 Task: Open Card Bicycle Review in Board Content Amplification to Workspace Business Writing and add a team member Softage.4@softage.net, a label Red, a checklist Mixology, an attachment from your google drive, a color Red and finally, add a card description 'Conduct customer research for new product' and a comment 'We should approach this task with a sense of curiosity and a willingness to experiment with new ideas and approaches.'. Add a start date 'Jan 08, 1900' with a due date 'Jan 15, 1900'
Action: Mouse moved to (496, 156)
Screenshot: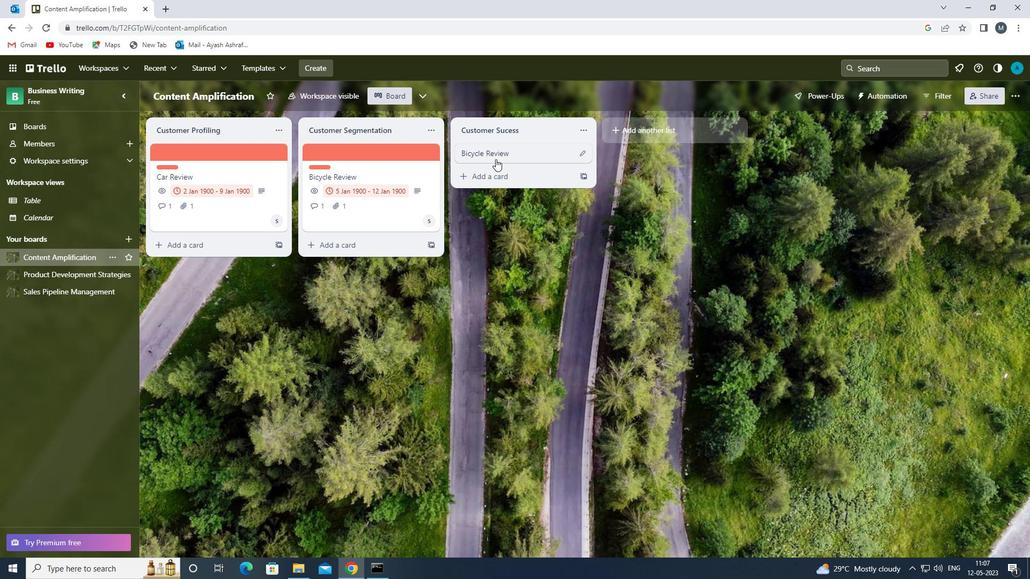 
Action: Mouse pressed left at (496, 156)
Screenshot: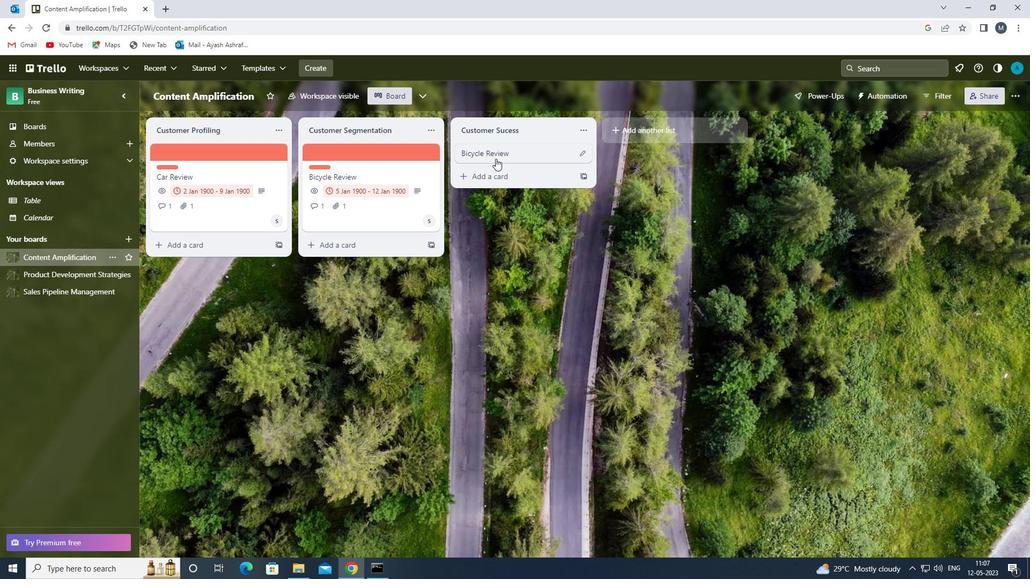 
Action: Mouse moved to (658, 195)
Screenshot: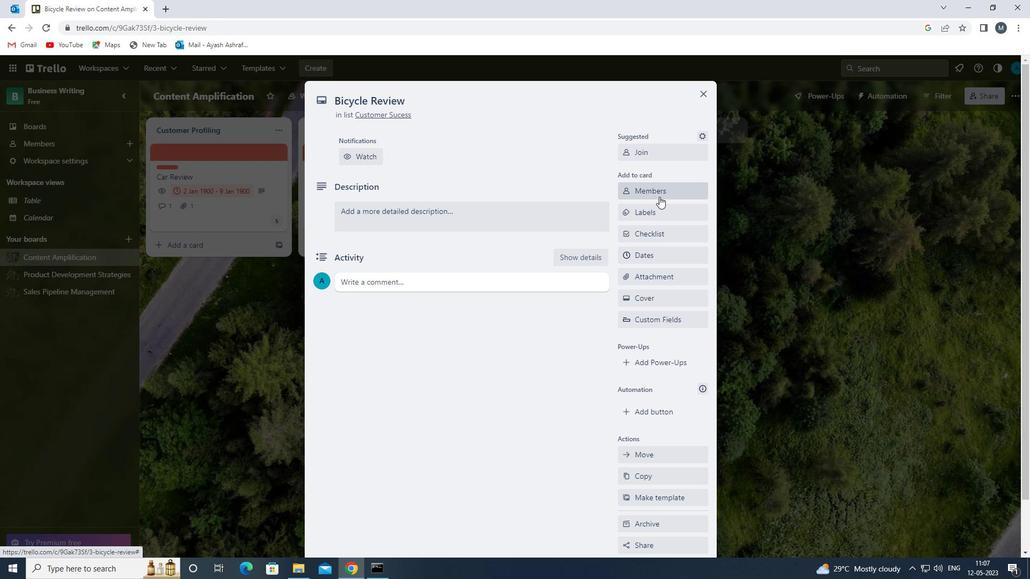 
Action: Mouse pressed left at (658, 195)
Screenshot: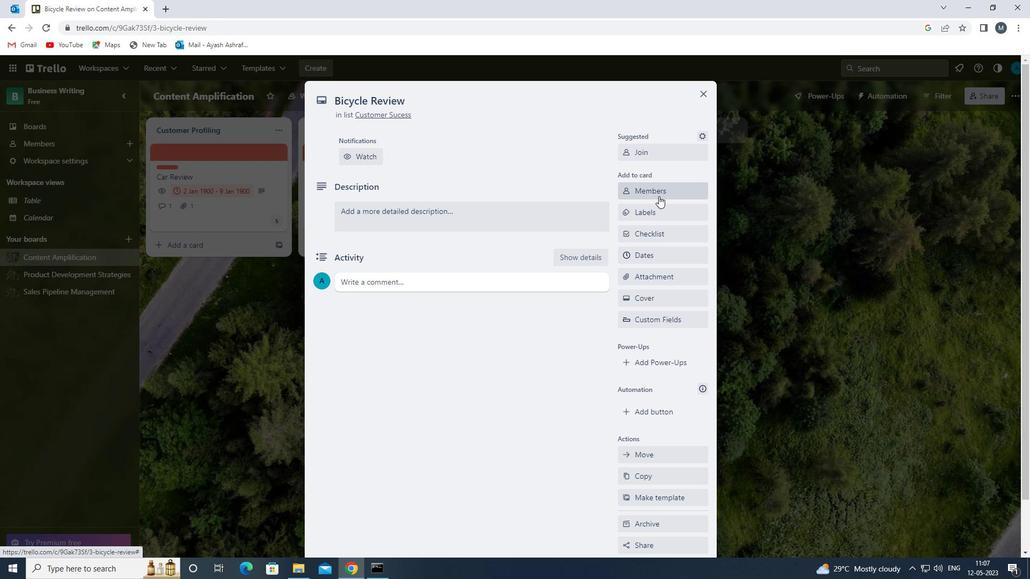 
Action: Mouse moved to (660, 193)
Screenshot: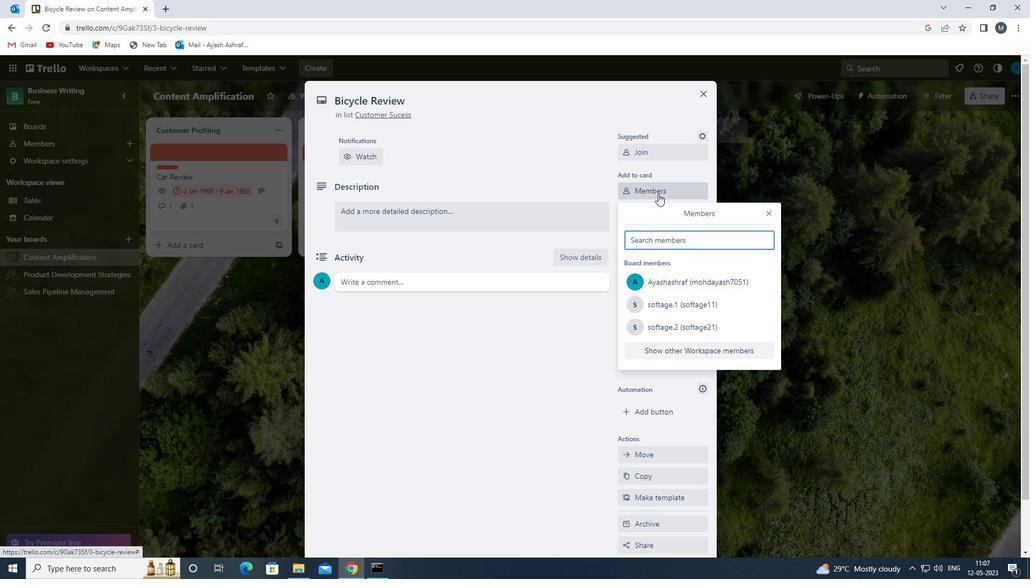 
Action: Key pressed s
Screenshot: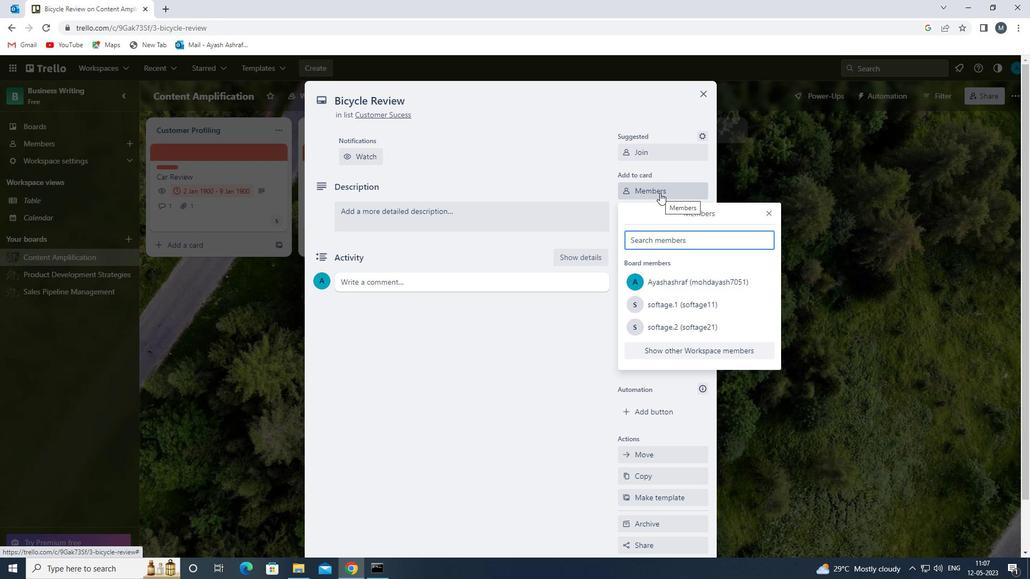 
Action: Mouse moved to (671, 370)
Screenshot: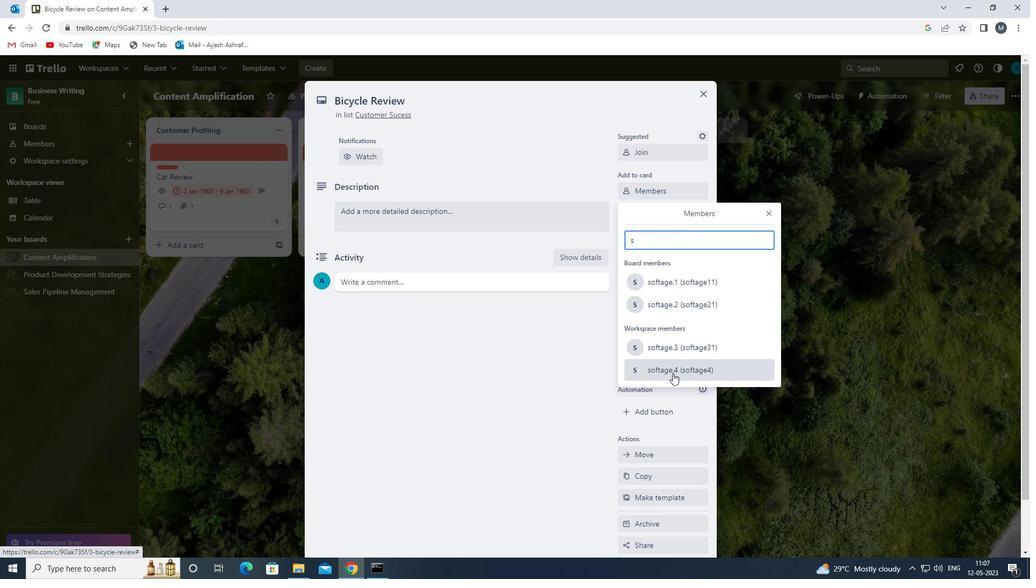 
Action: Mouse pressed left at (671, 370)
Screenshot: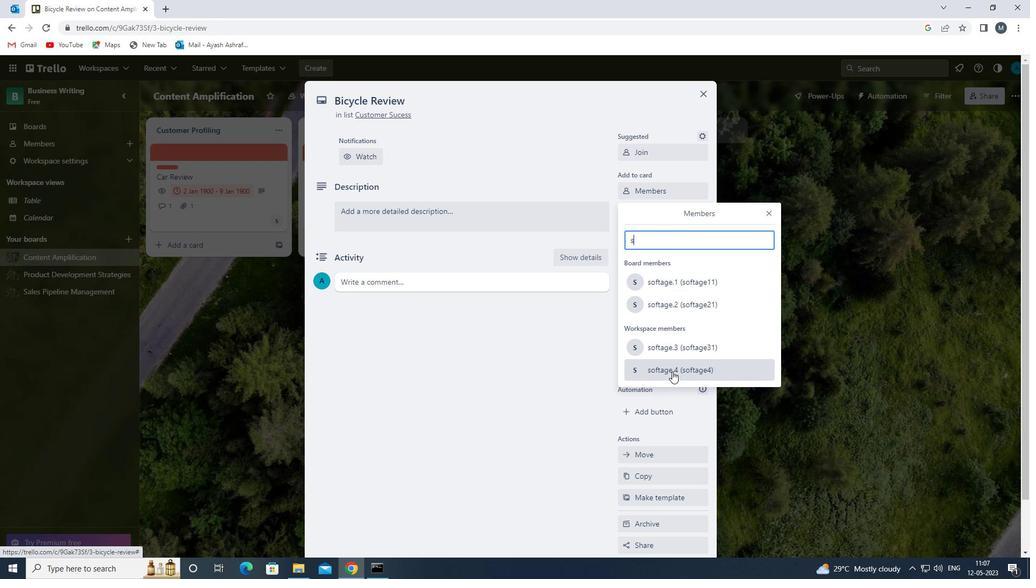 
Action: Mouse moved to (768, 212)
Screenshot: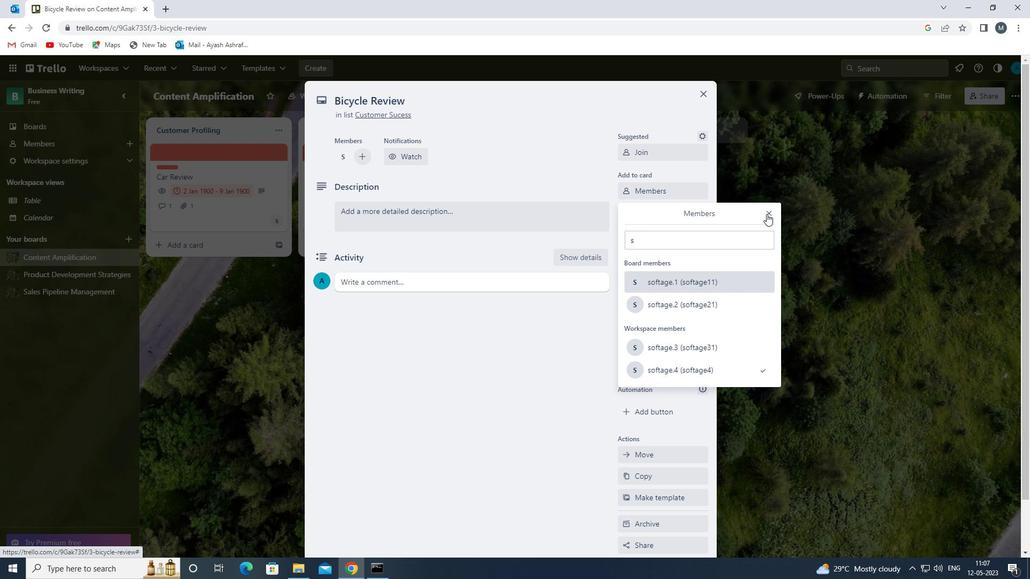 
Action: Mouse pressed left at (768, 212)
Screenshot: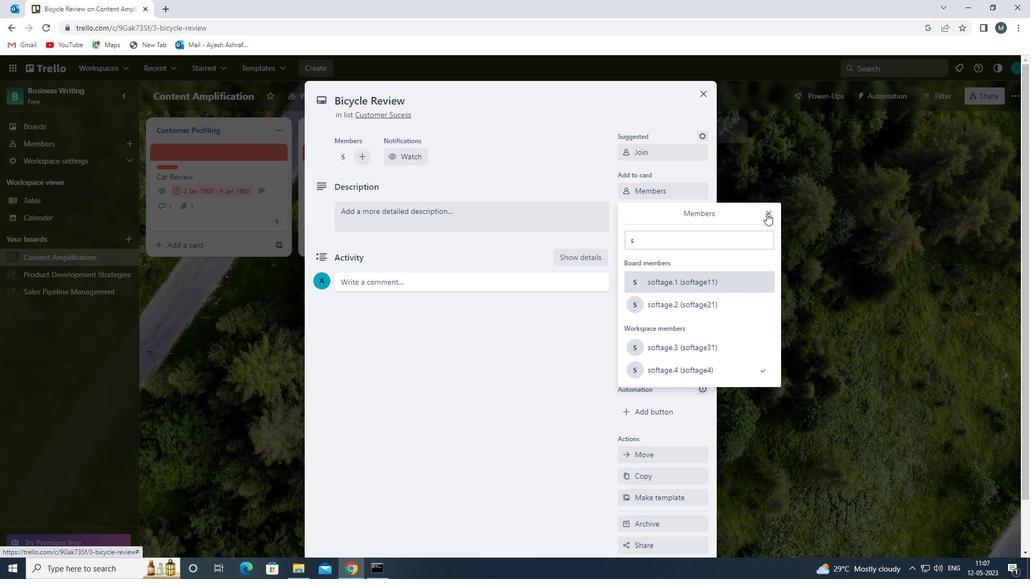 
Action: Mouse moved to (654, 212)
Screenshot: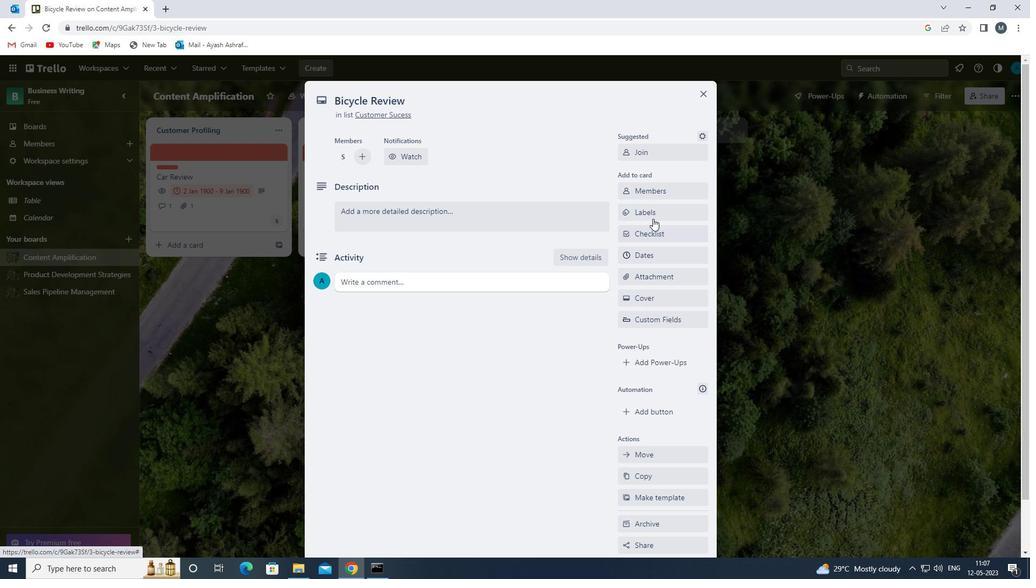 
Action: Mouse pressed left at (654, 212)
Screenshot: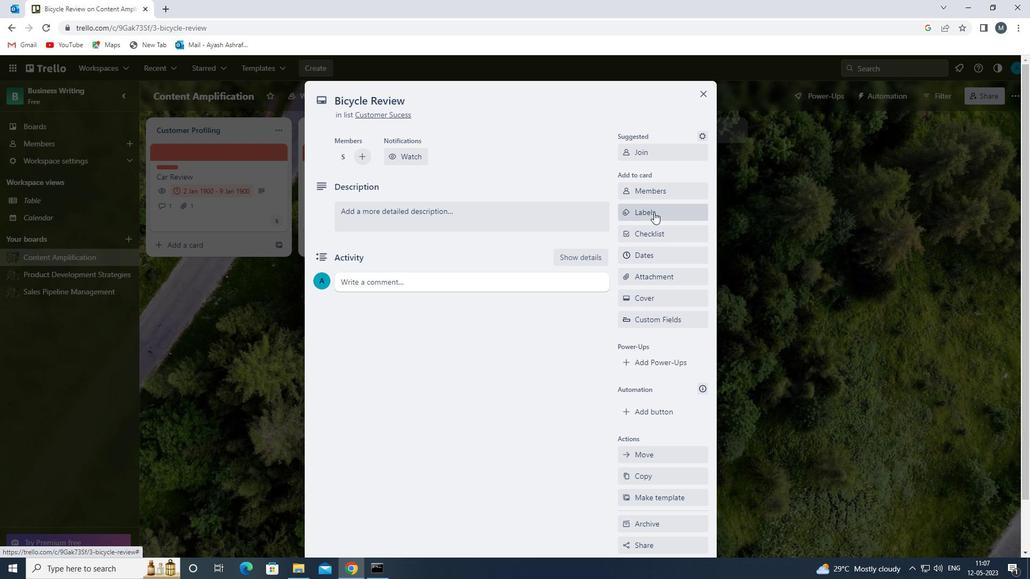 
Action: Mouse moved to (676, 354)
Screenshot: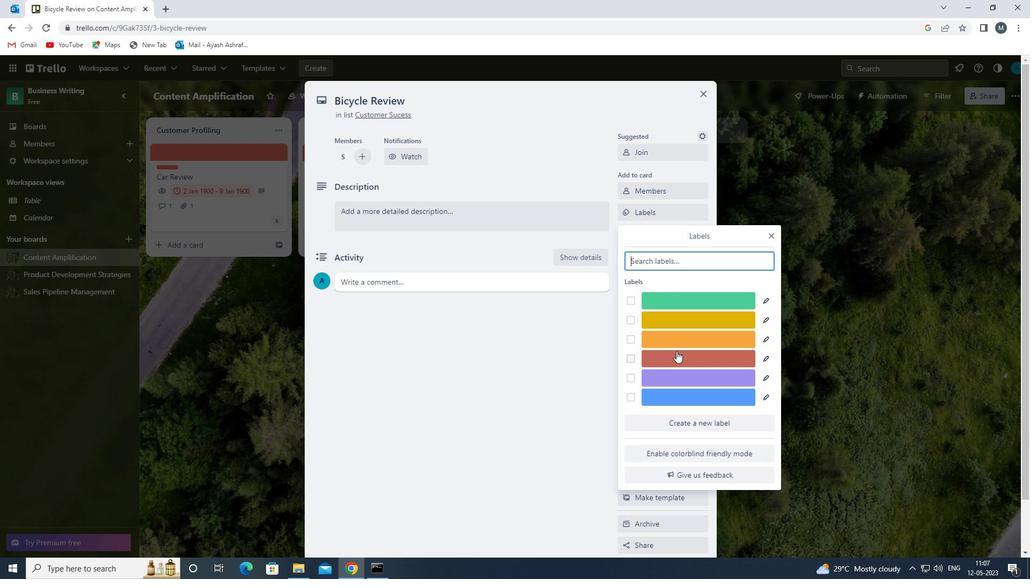 
Action: Mouse pressed left at (676, 354)
Screenshot: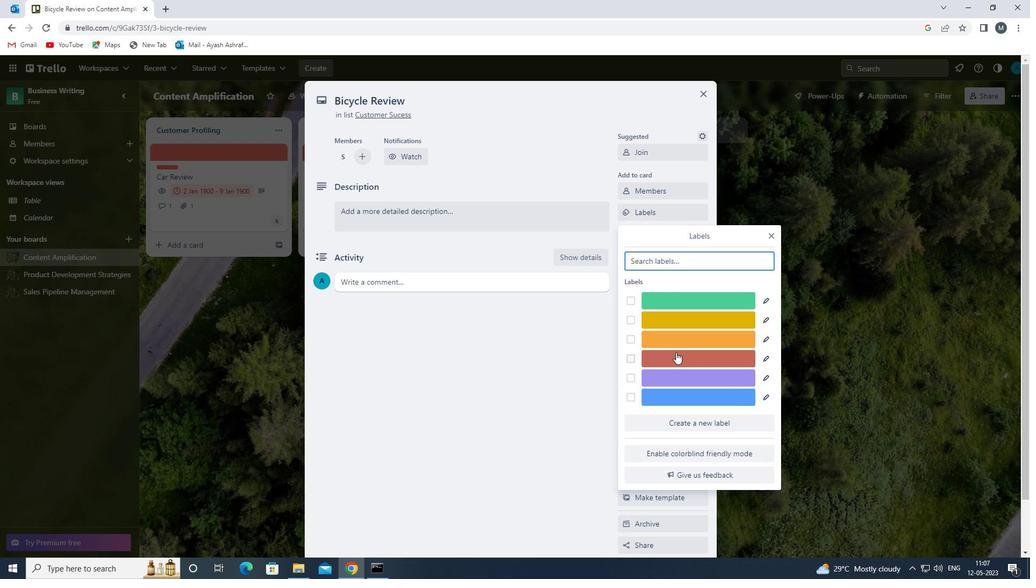 
Action: Mouse moved to (771, 234)
Screenshot: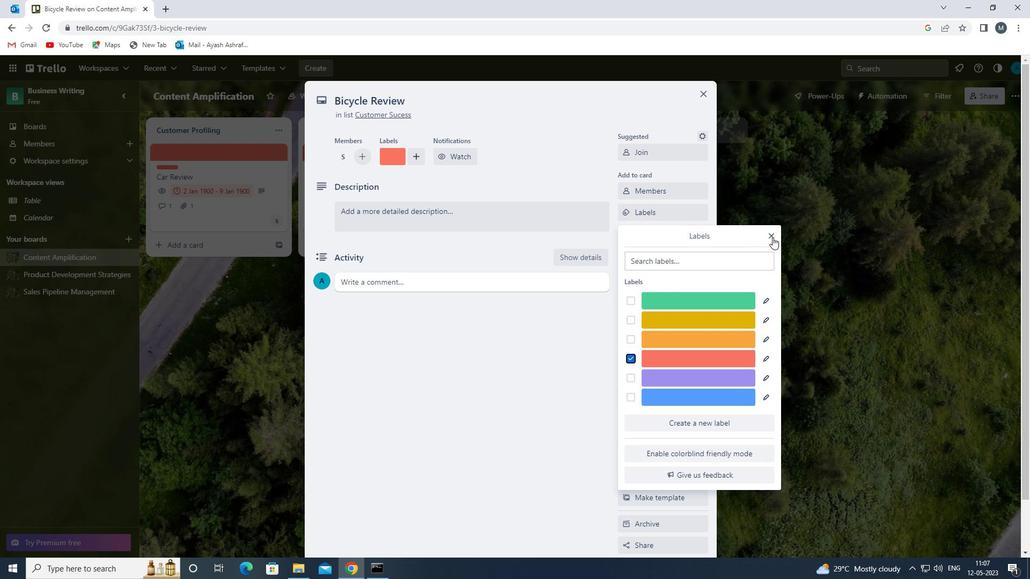 
Action: Mouse pressed left at (771, 234)
Screenshot: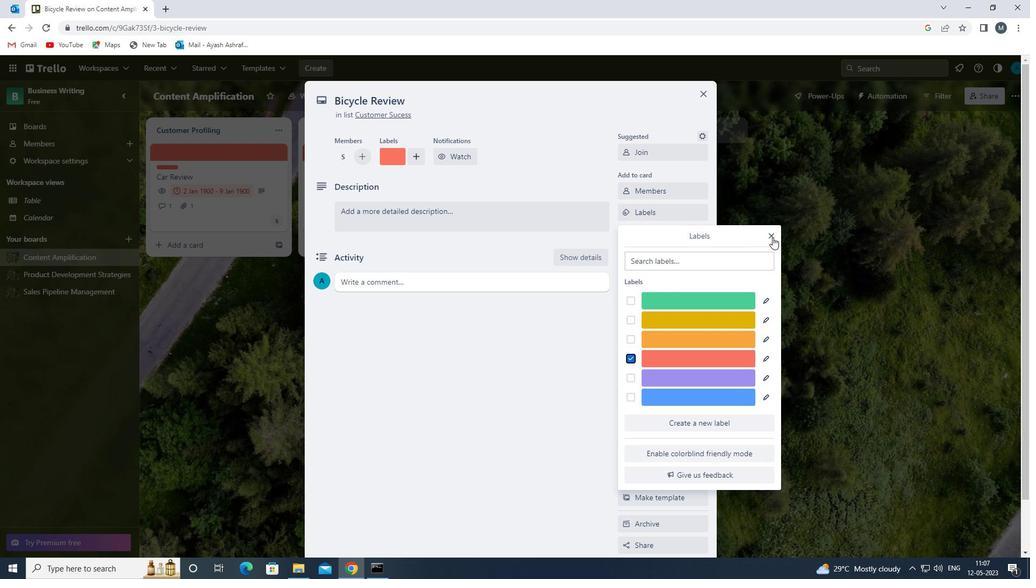 
Action: Mouse moved to (650, 236)
Screenshot: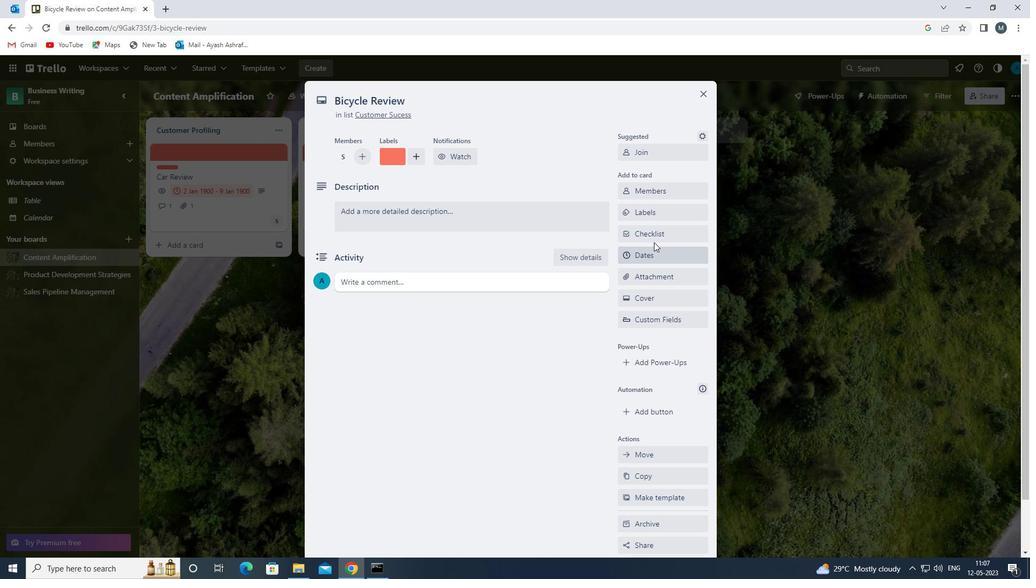 
Action: Mouse pressed left at (650, 236)
Screenshot: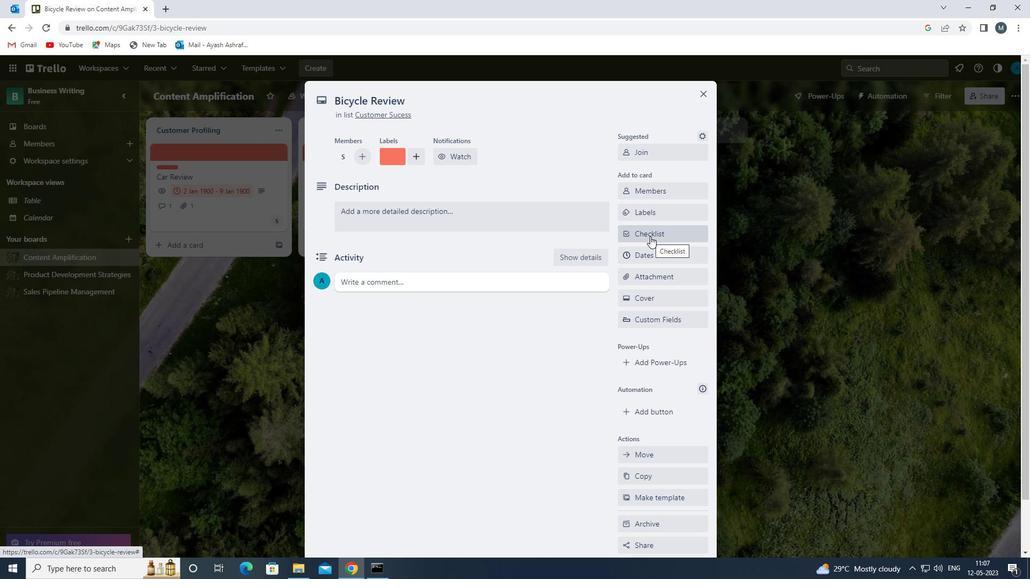 
Action: Key pressed m
Screenshot: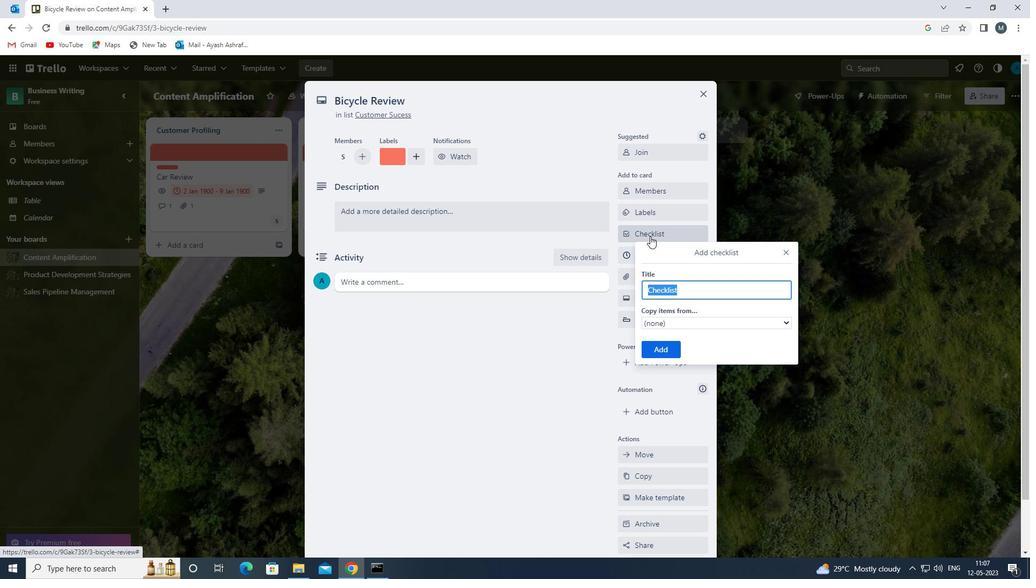 
Action: Mouse moved to (707, 335)
Screenshot: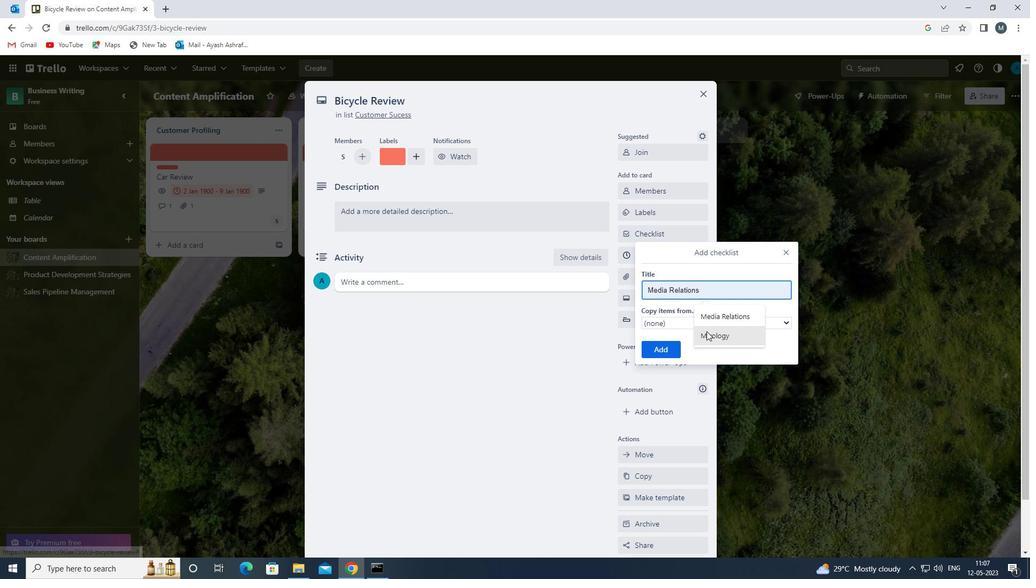 
Action: Mouse pressed left at (707, 335)
Screenshot: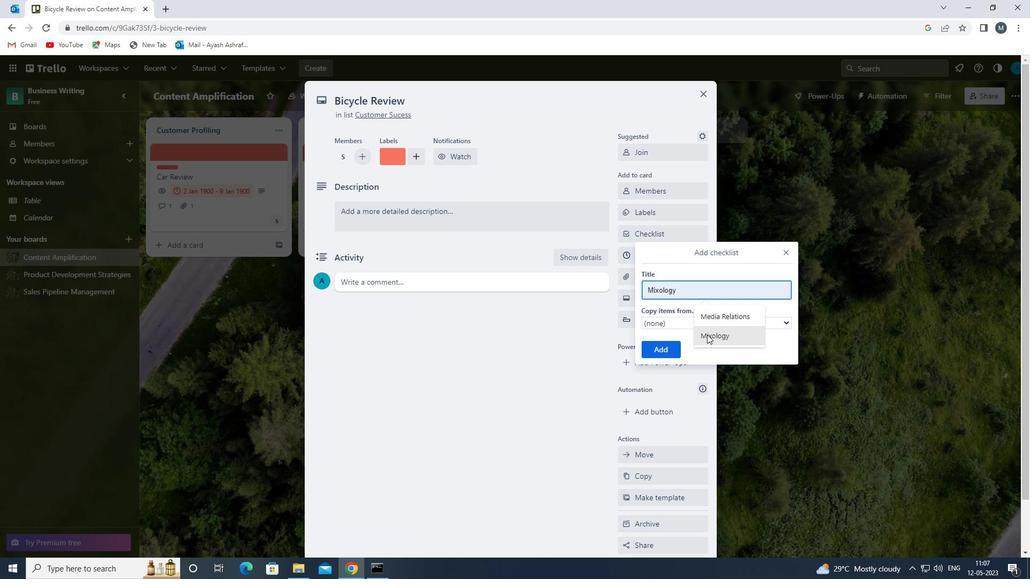 
Action: Mouse moved to (653, 353)
Screenshot: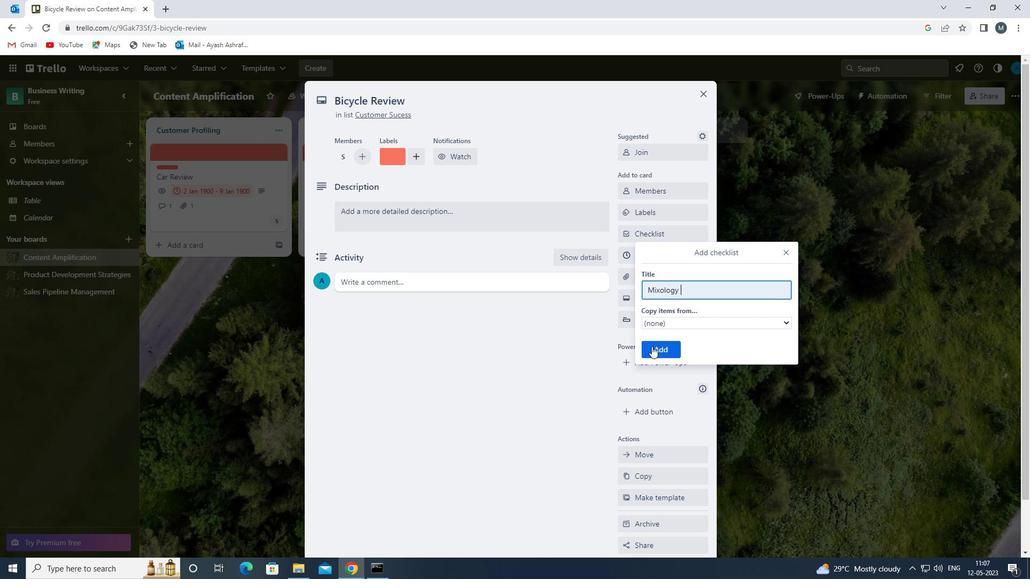 
Action: Mouse pressed left at (653, 353)
Screenshot: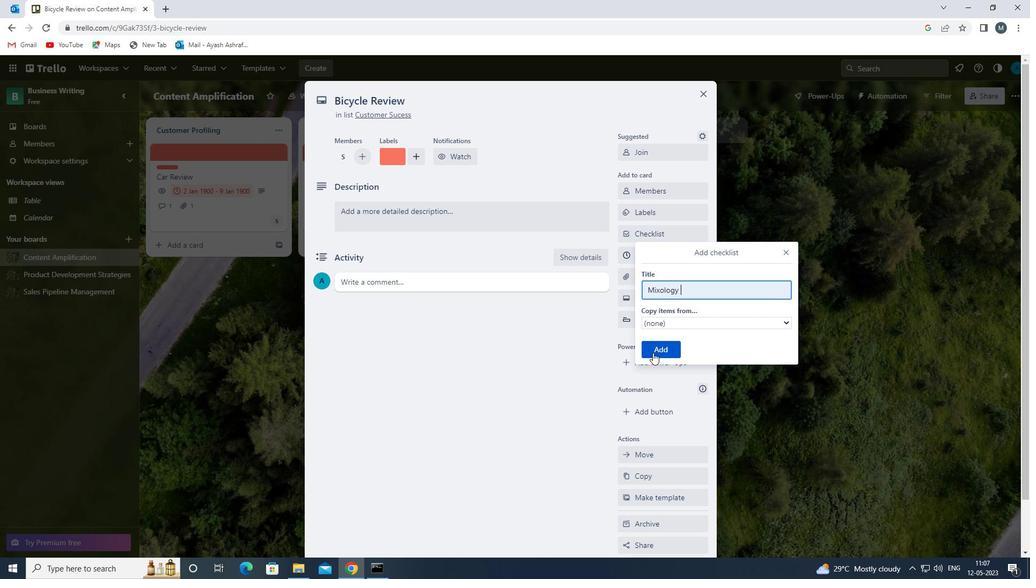 
Action: Mouse moved to (656, 277)
Screenshot: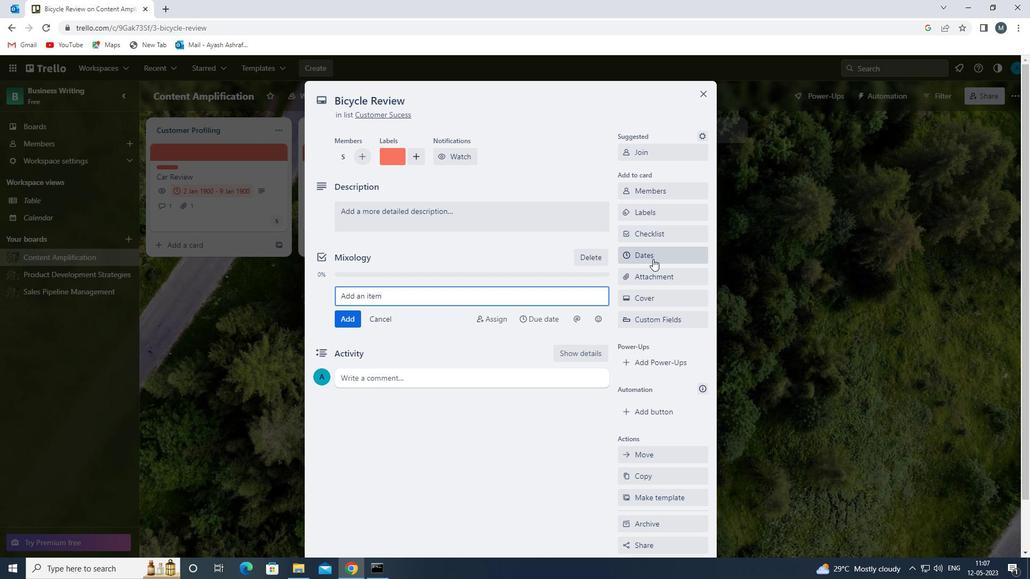 
Action: Mouse pressed left at (656, 277)
Screenshot: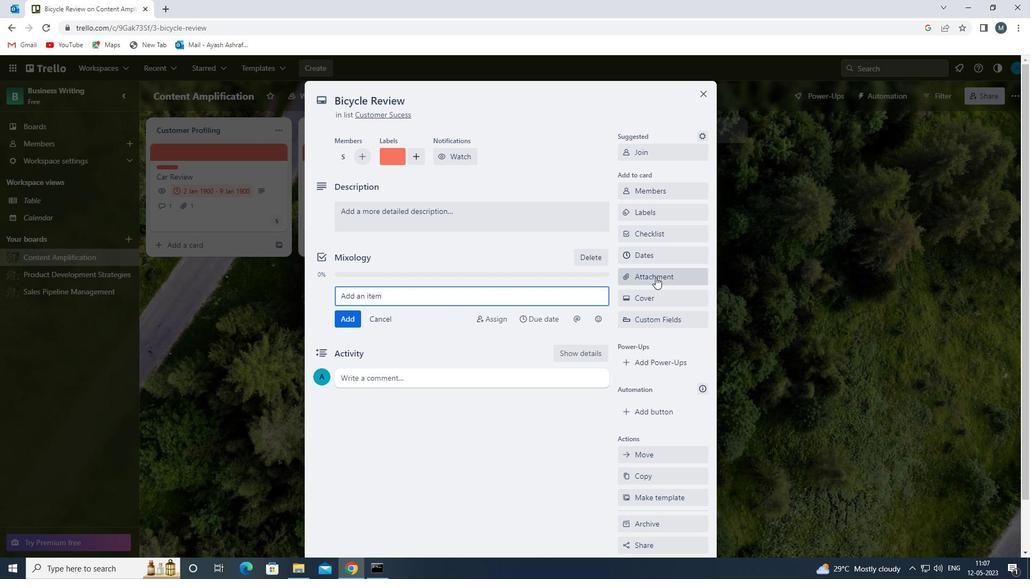 
Action: Mouse moved to (658, 359)
Screenshot: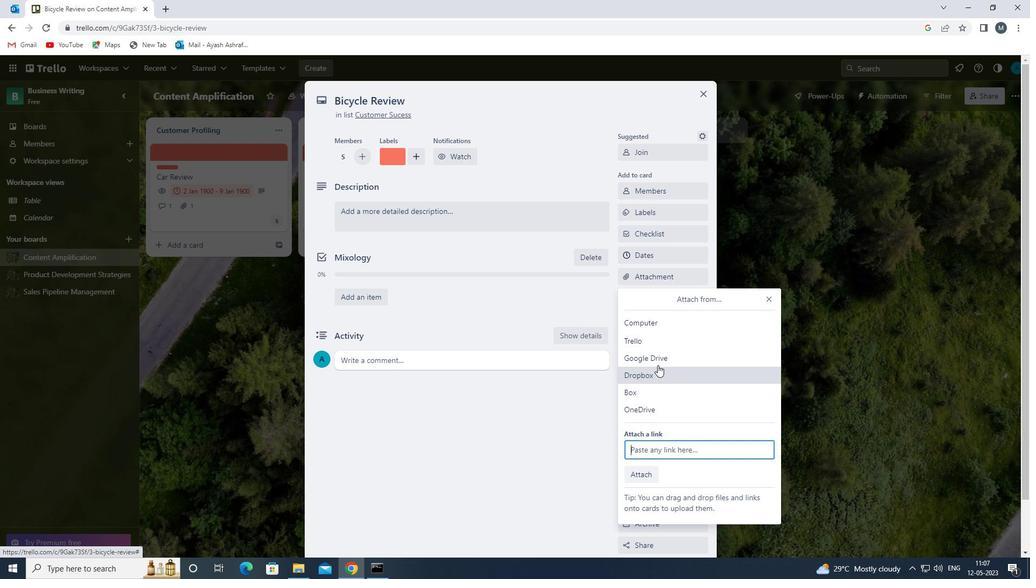 
Action: Mouse pressed left at (658, 359)
Screenshot: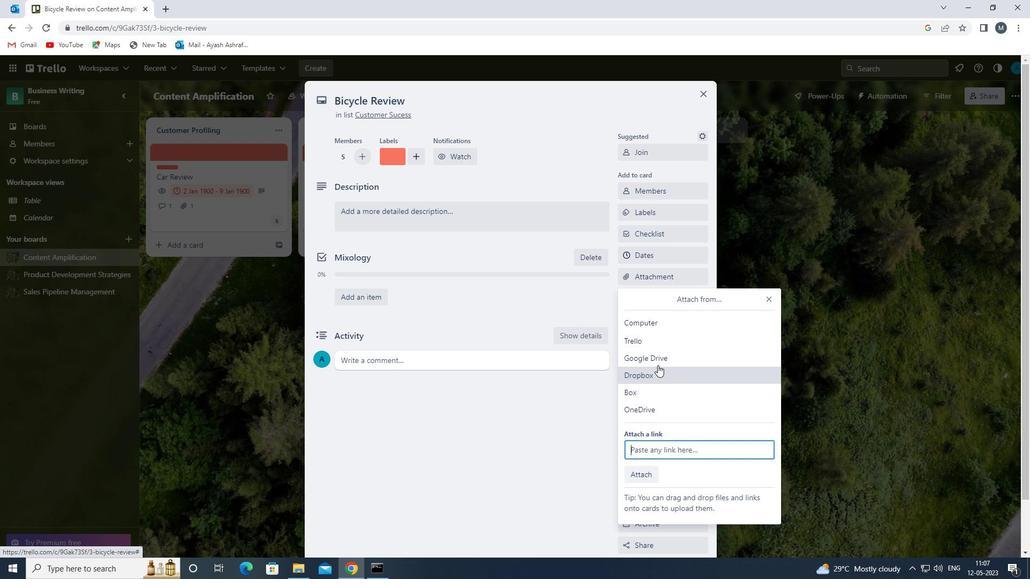
Action: Mouse moved to (302, 269)
Screenshot: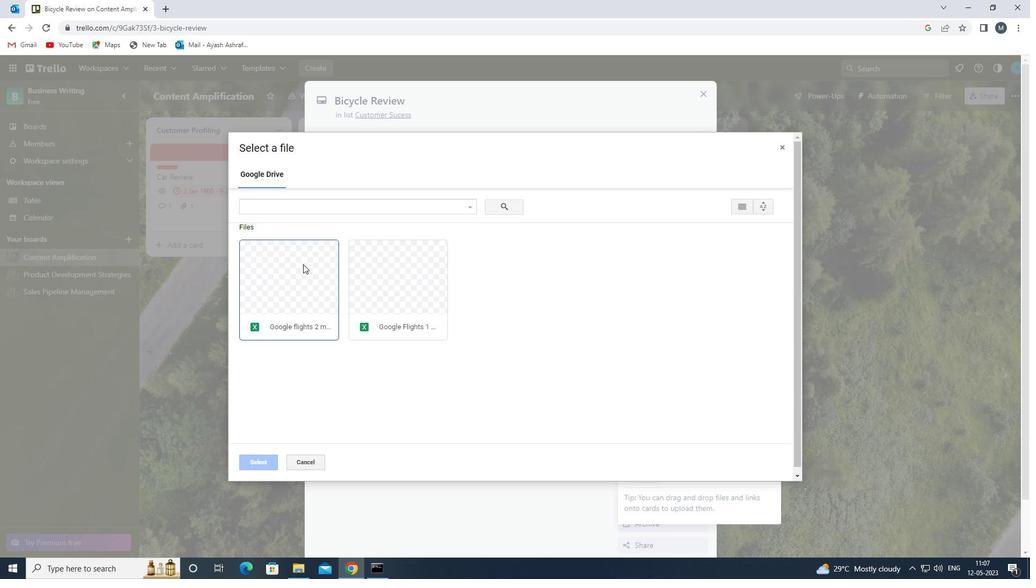 
Action: Mouse pressed left at (302, 269)
Screenshot: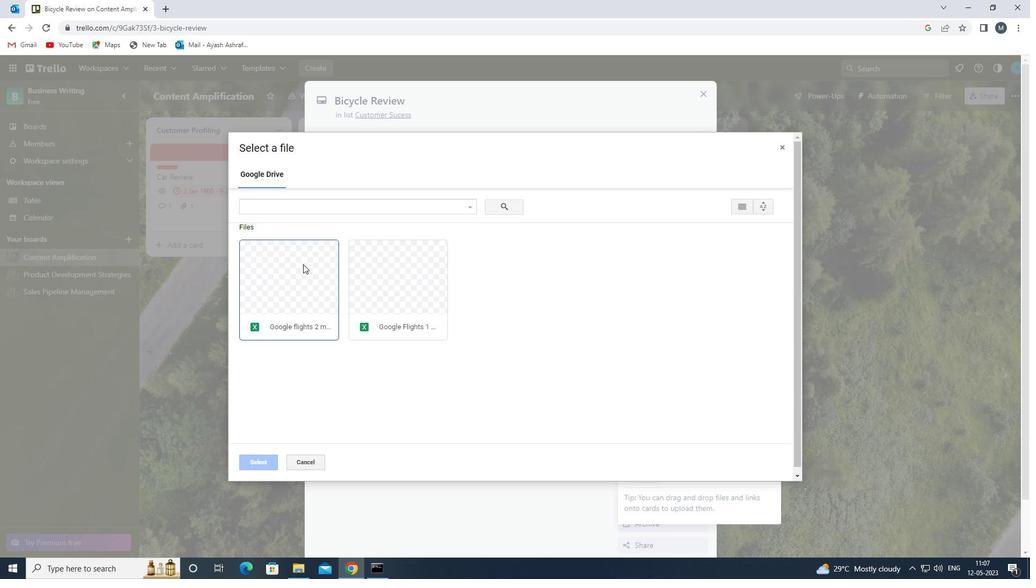 
Action: Mouse moved to (302, 273)
Screenshot: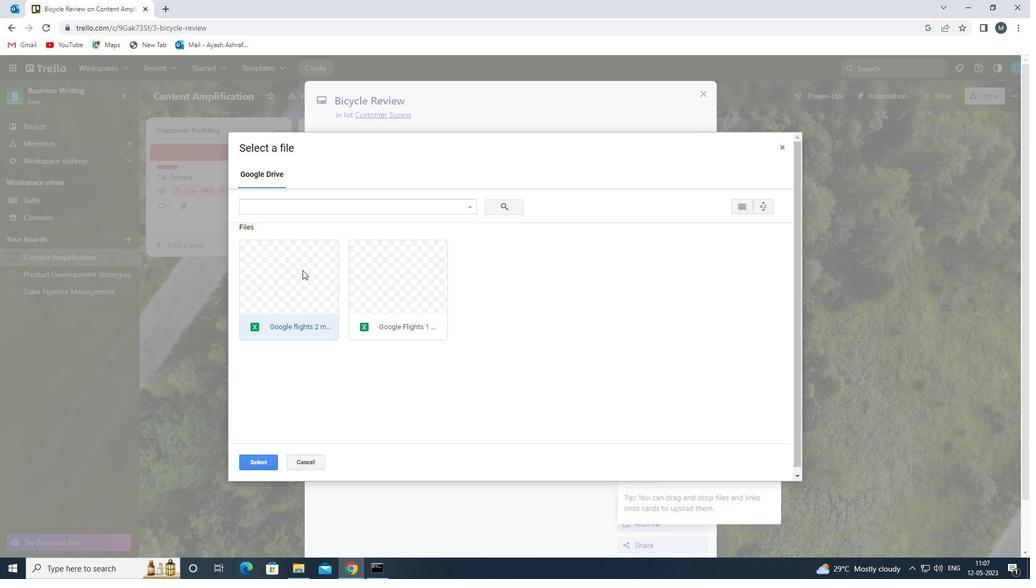 
Action: Mouse pressed left at (302, 273)
Screenshot: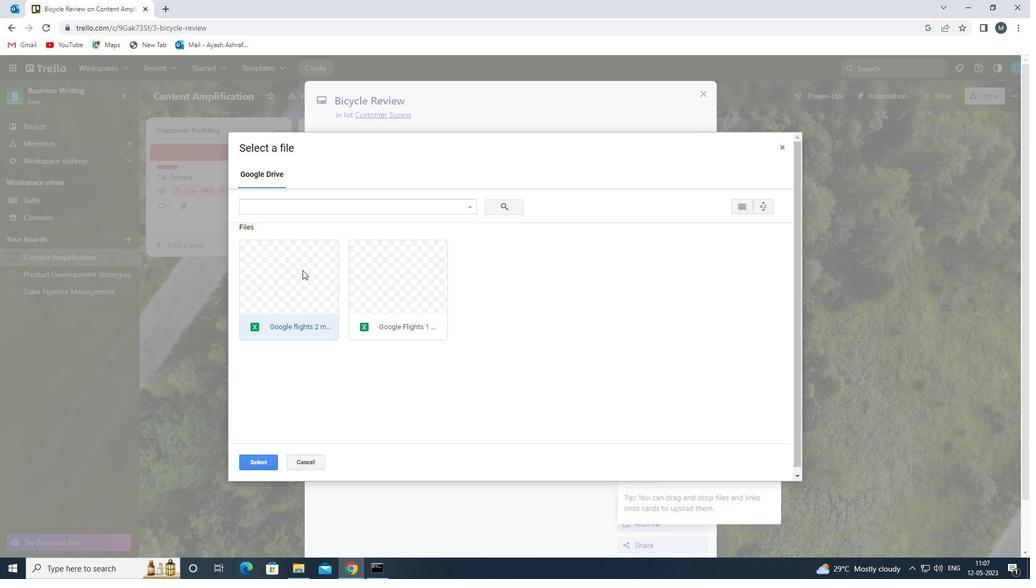 
Action: Mouse moved to (265, 462)
Screenshot: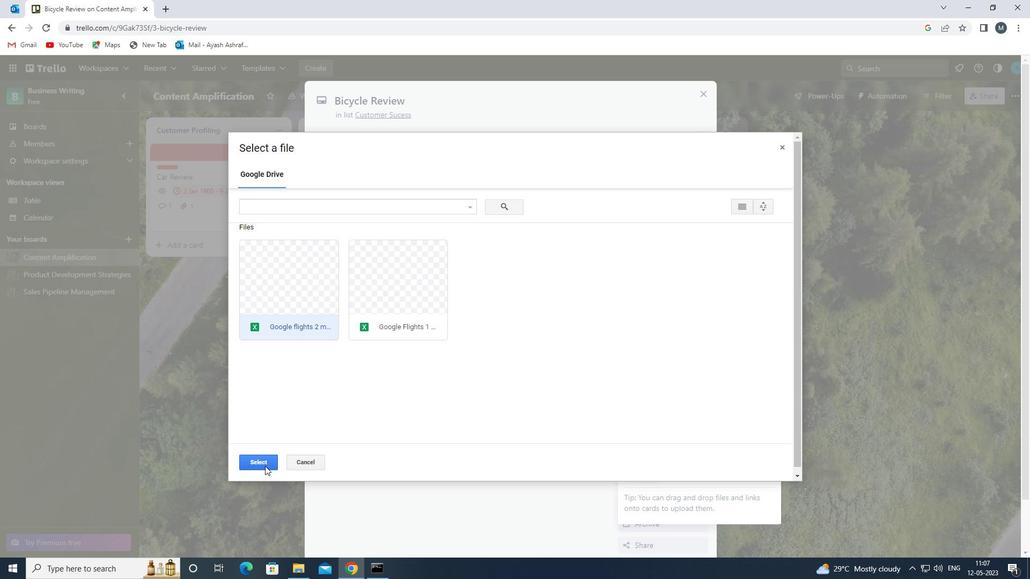 
Action: Mouse pressed left at (265, 462)
Screenshot: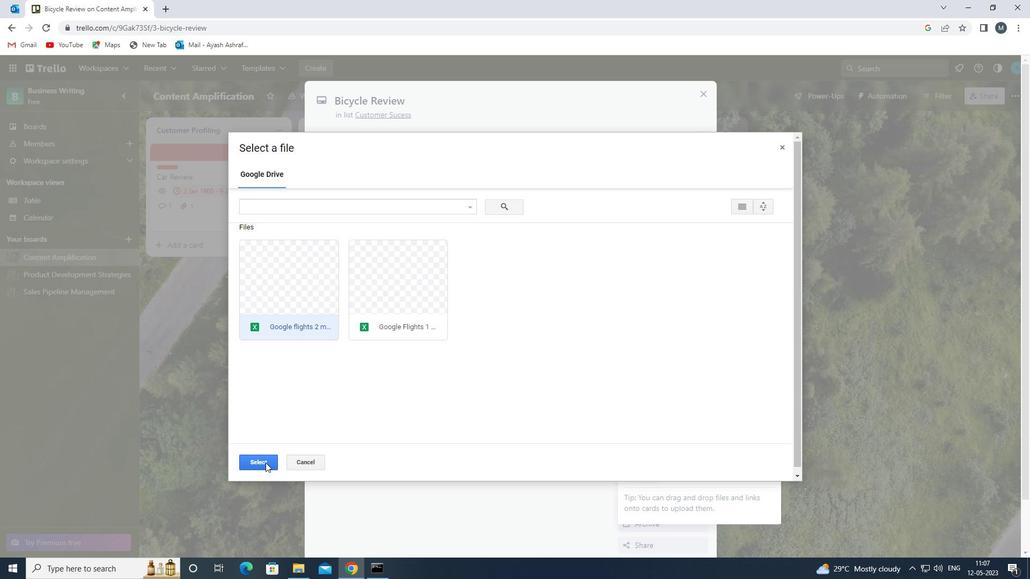 
Action: Mouse moved to (652, 302)
Screenshot: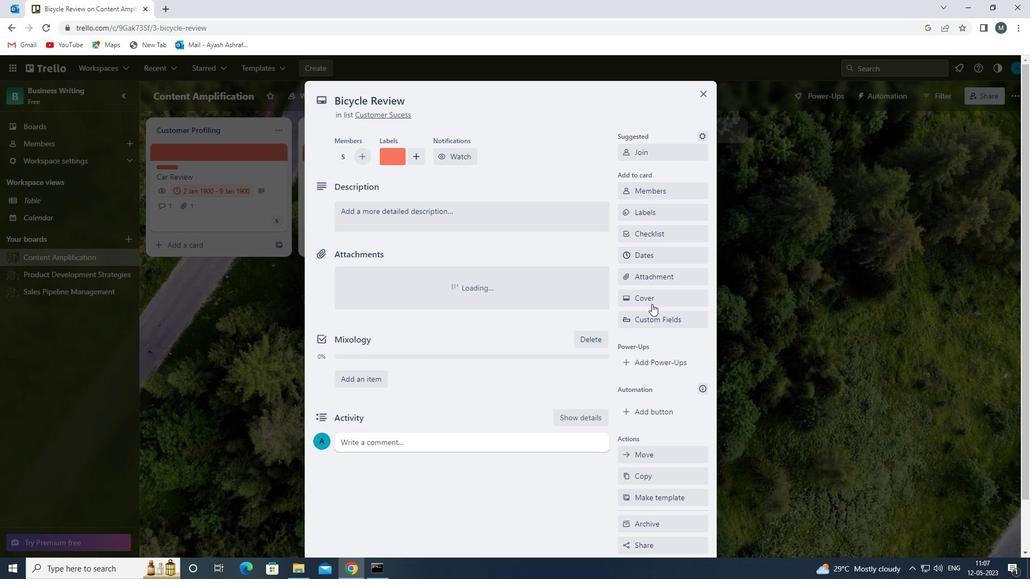 
Action: Mouse pressed left at (652, 302)
Screenshot: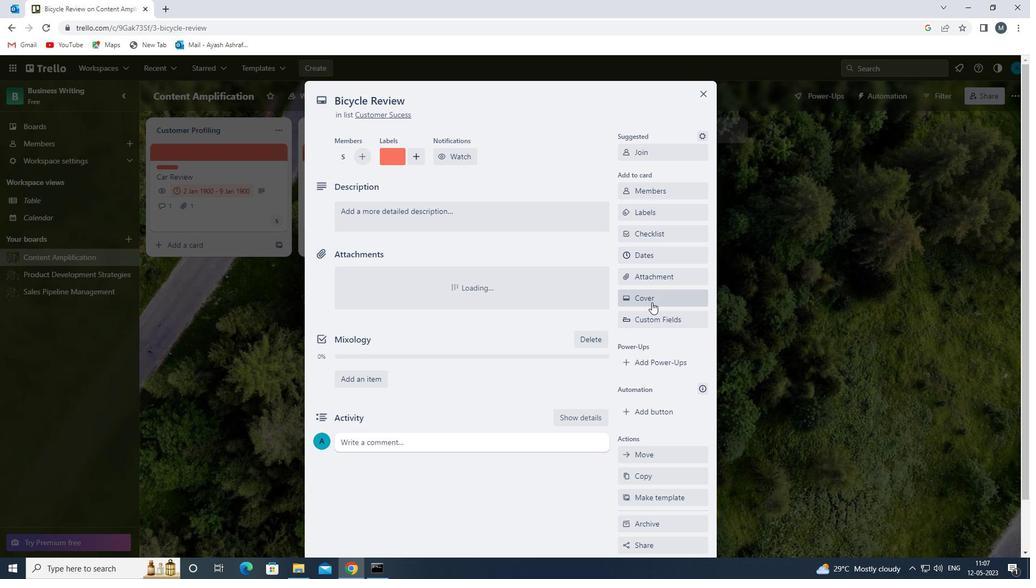 
Action: Mouse moved to (727, 340)
Screenshot: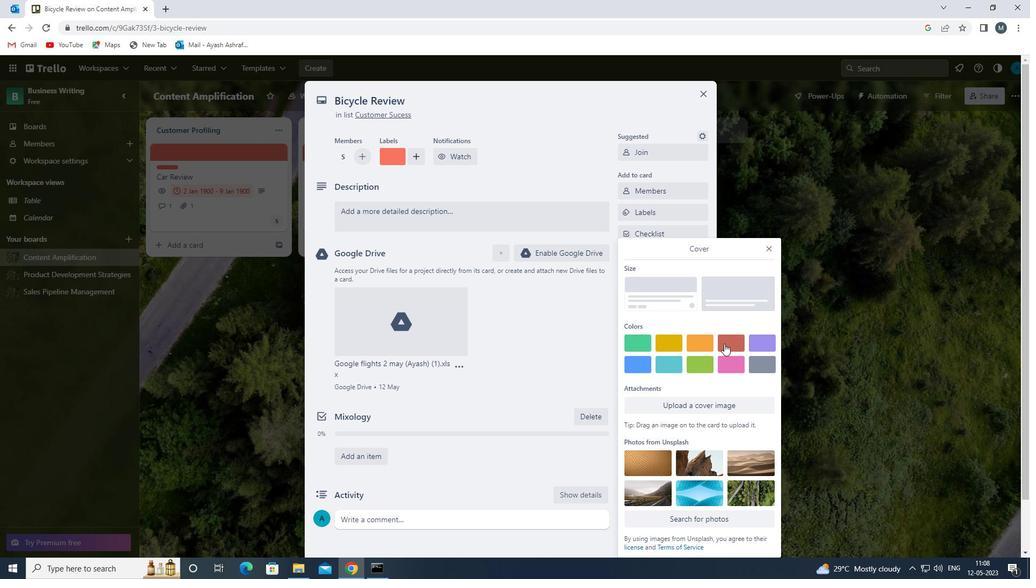
Action: Mouse pressed left at (727, 340)
Screenshot: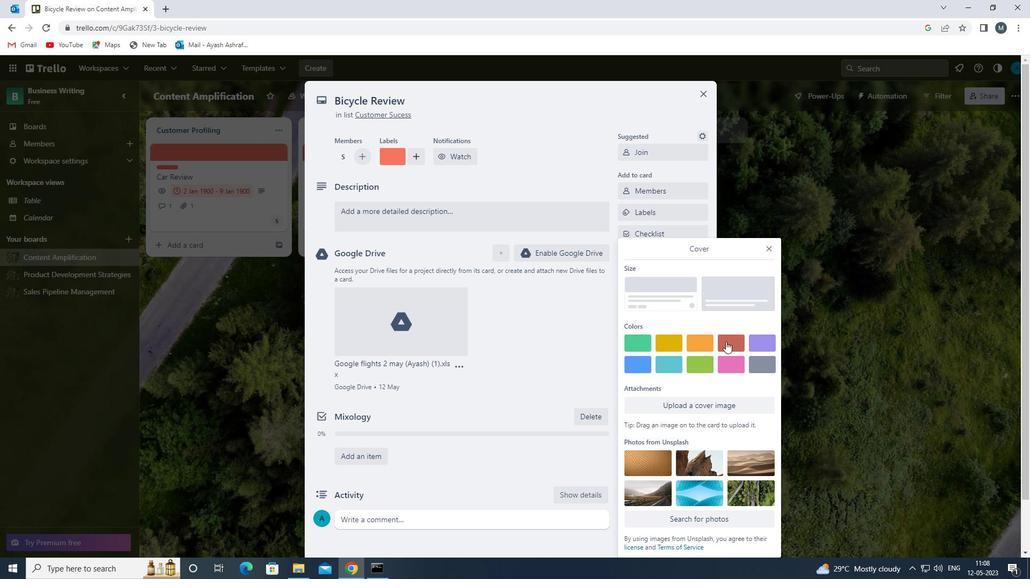 
Action: Mouse moved to (769, 229)
Screenshot: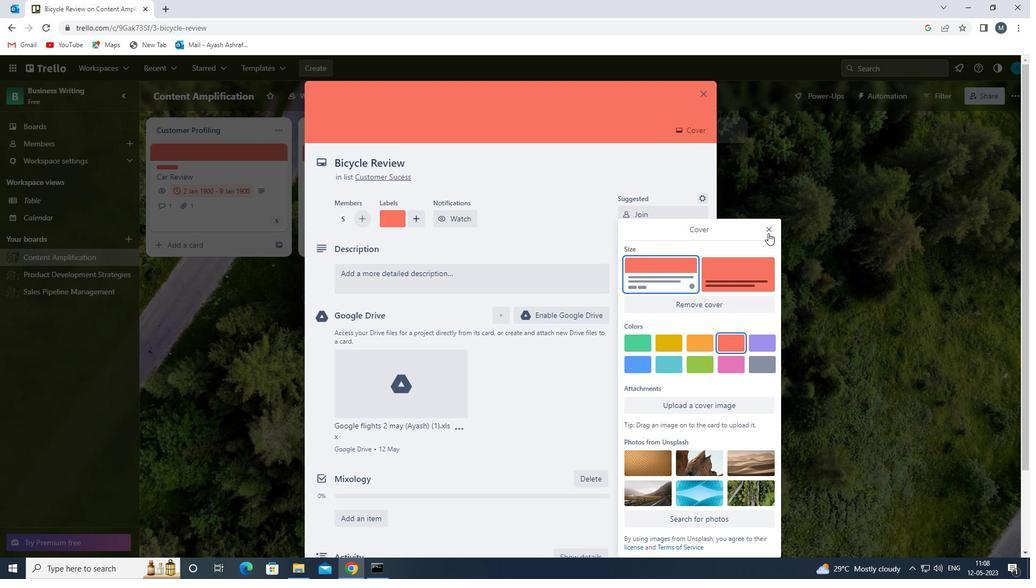 
Action: Mouse pressed left at (769, 229)
Screenshot: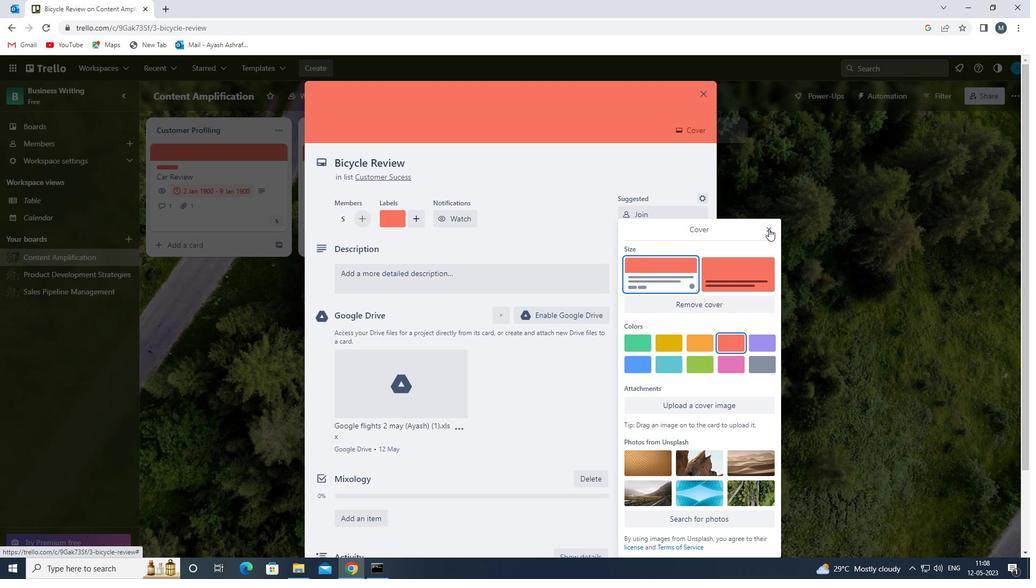 
Action: Mouse moved to (395, 278)
Screenshot: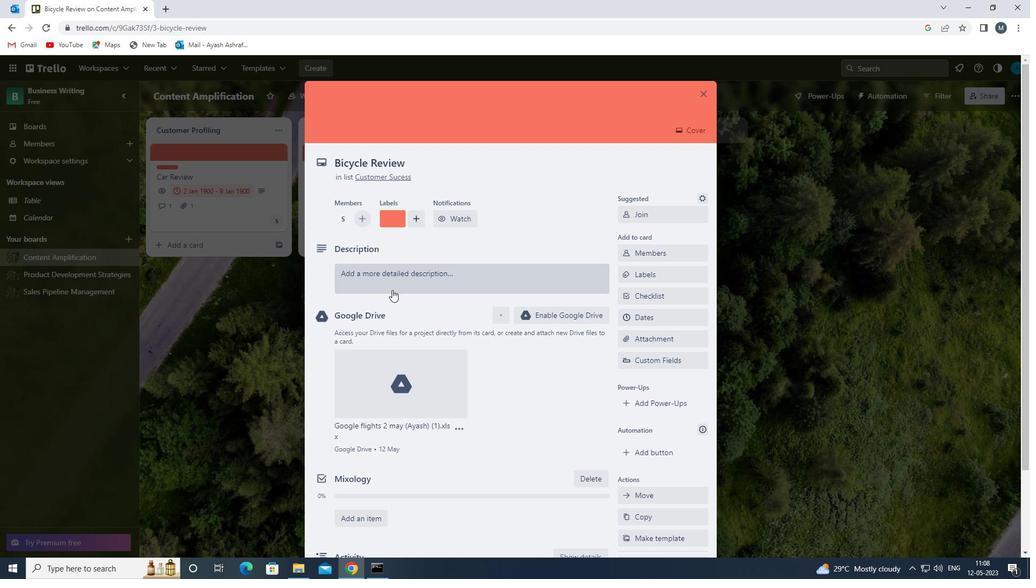 
Action: Mouse pressed left at (395, 278)
Screenshot: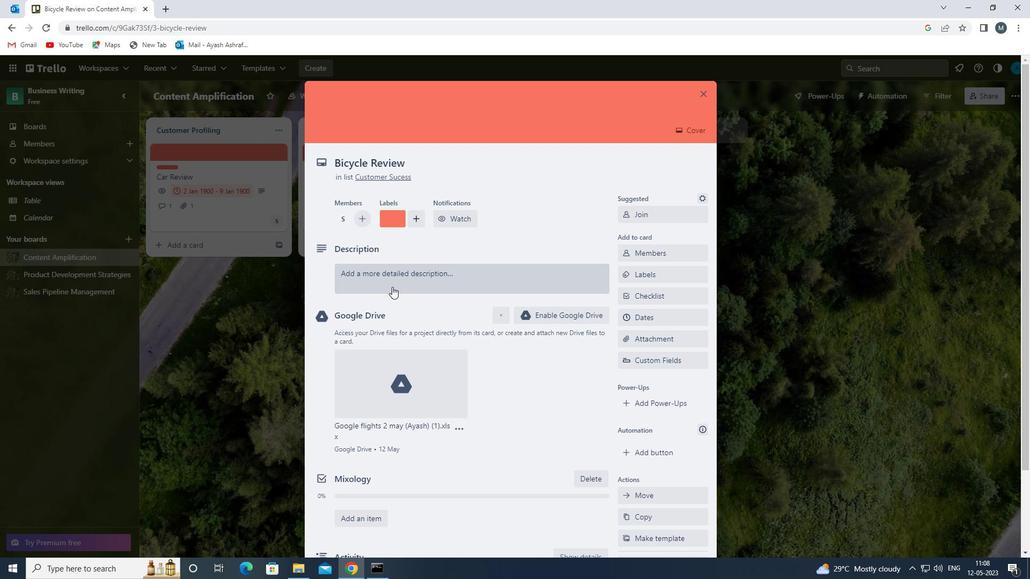 
Action: Mouse moved to (392, 317)
Screenshot: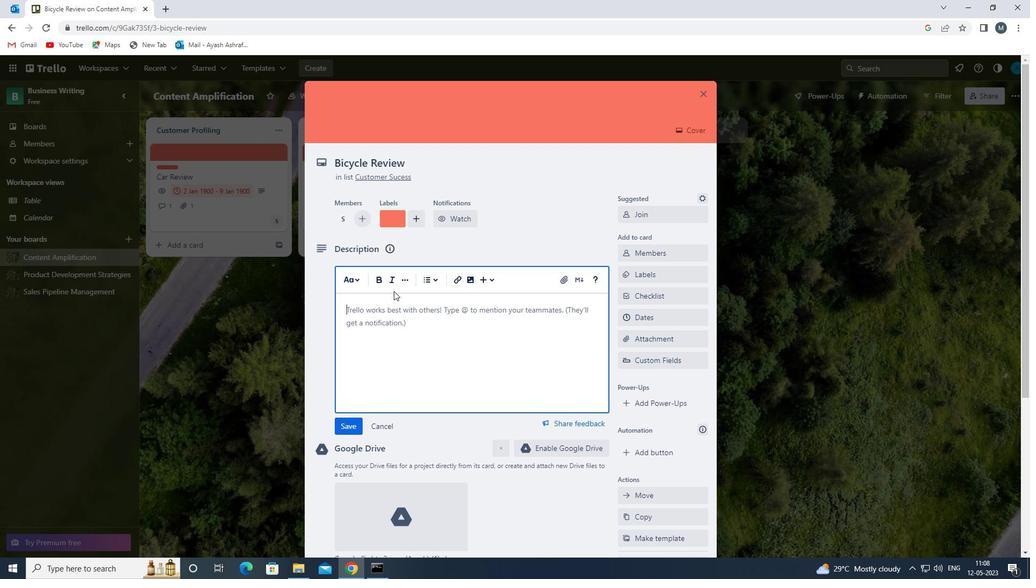 
Action: Mouse pressed left at (392, 317)
Screenshot: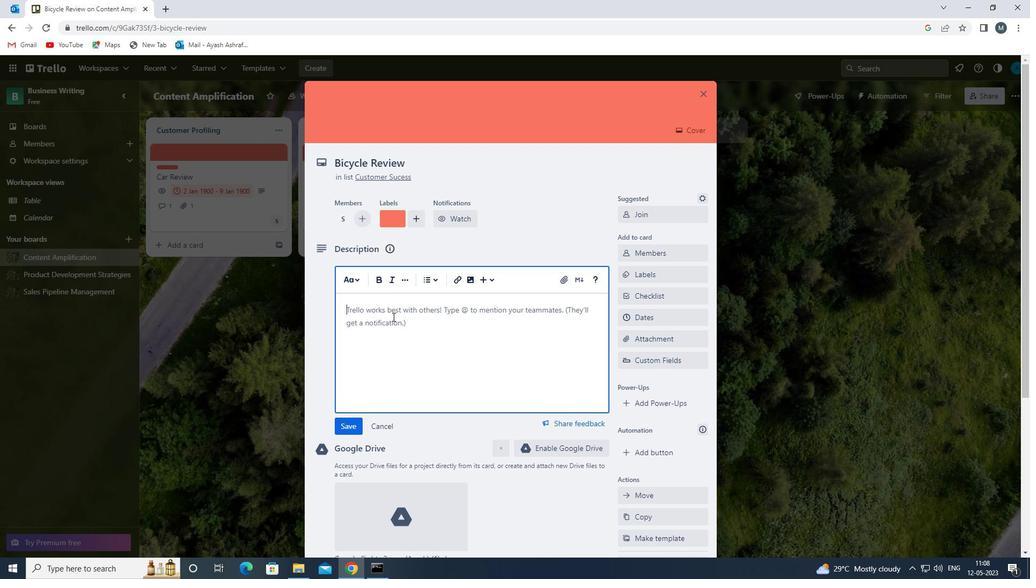 
Action: Mouse moved to (394, 315)
Screenshot: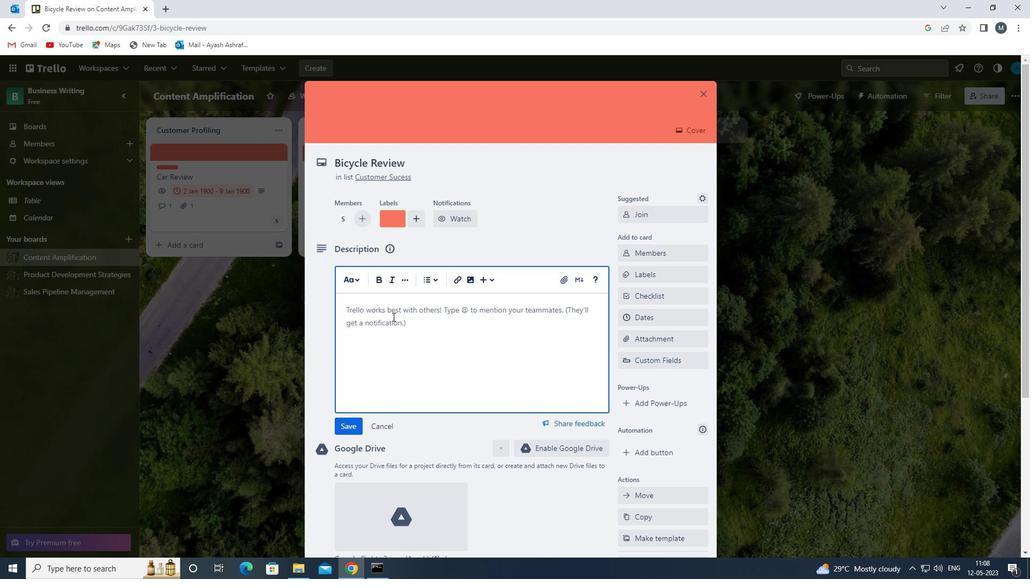
Action: Key pressed <Key.shift><Key.shift>CONDUCT<Key.space>CUSTOMER<Key.space>RESEARCH<Key.space>FOR<Key.space>NEW<Key.space>PRODUCT<Key.space>
Screenshot: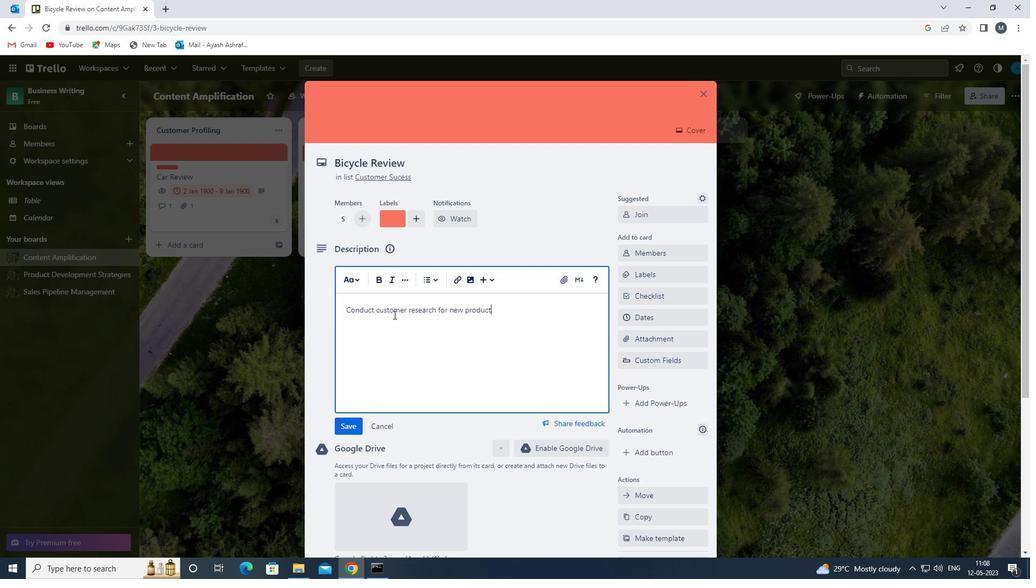 
Action: Mouse moved to (341, 425)
Screenshot: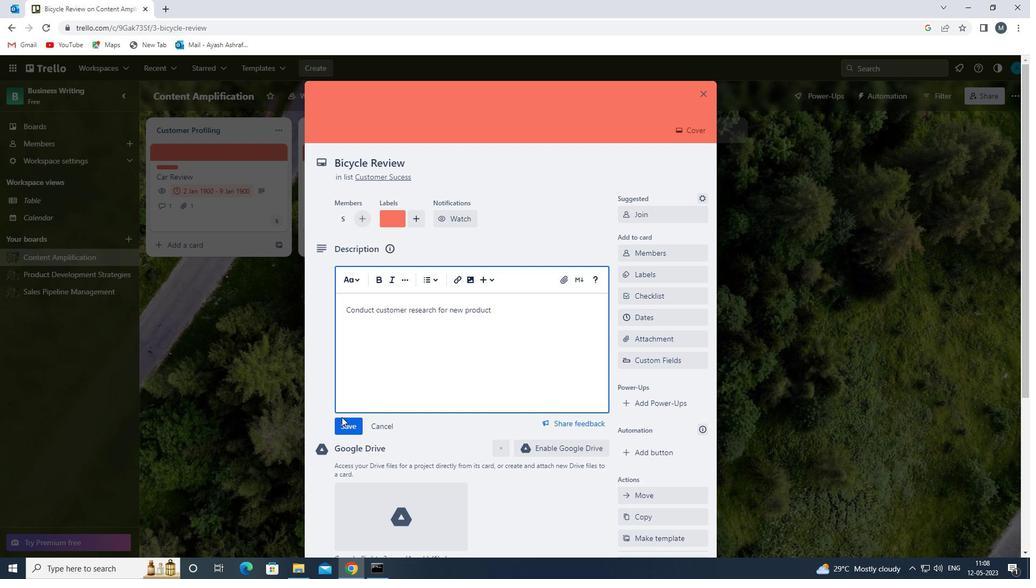 
Action: Mouse pressed left at (341, 425)
Screenshot: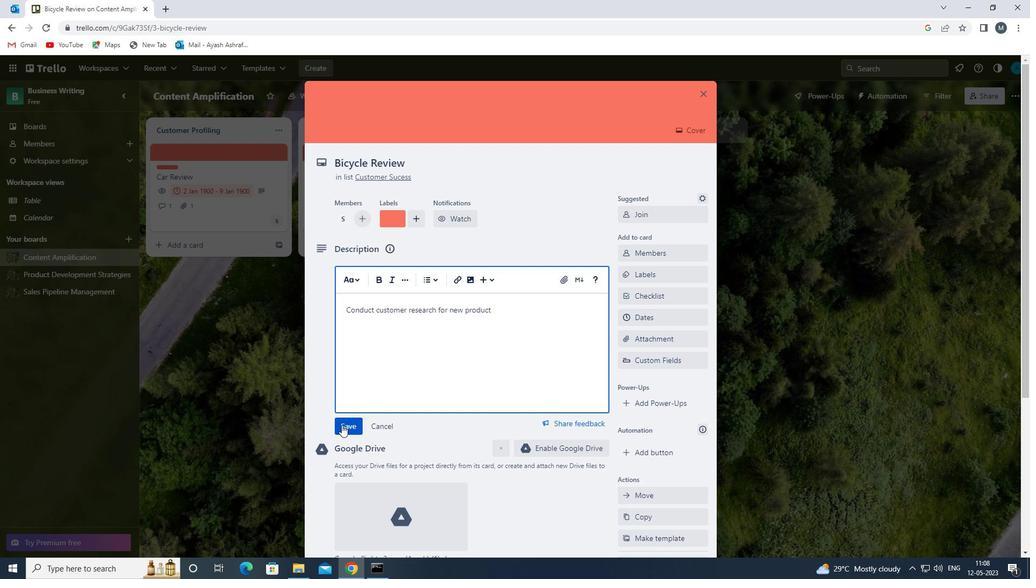 
Action: Mouse moved to (410, 374)
Screenshot: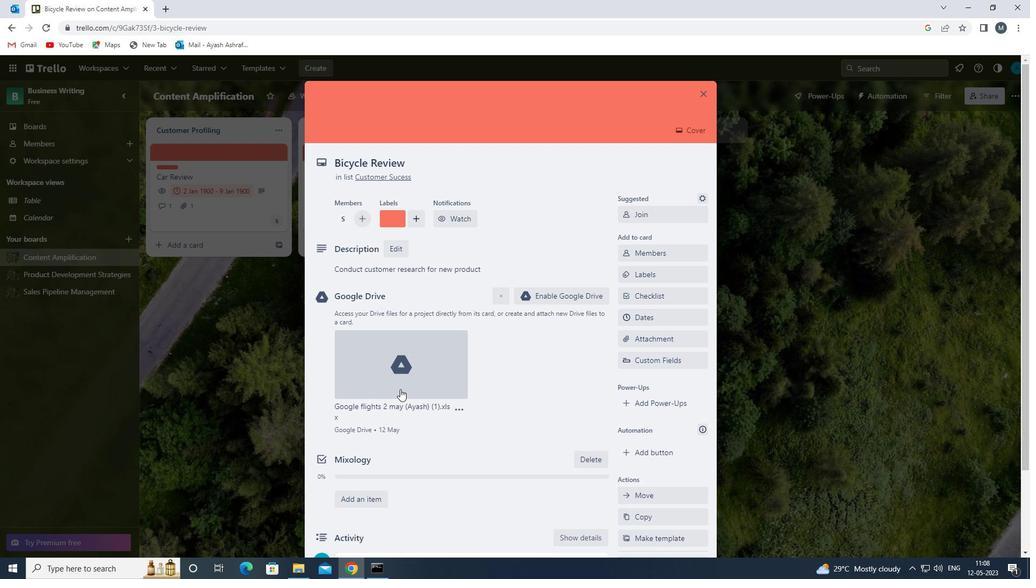 
Action: Mouse scrolled (410, 374) with delta (0, 0)
Screenshot: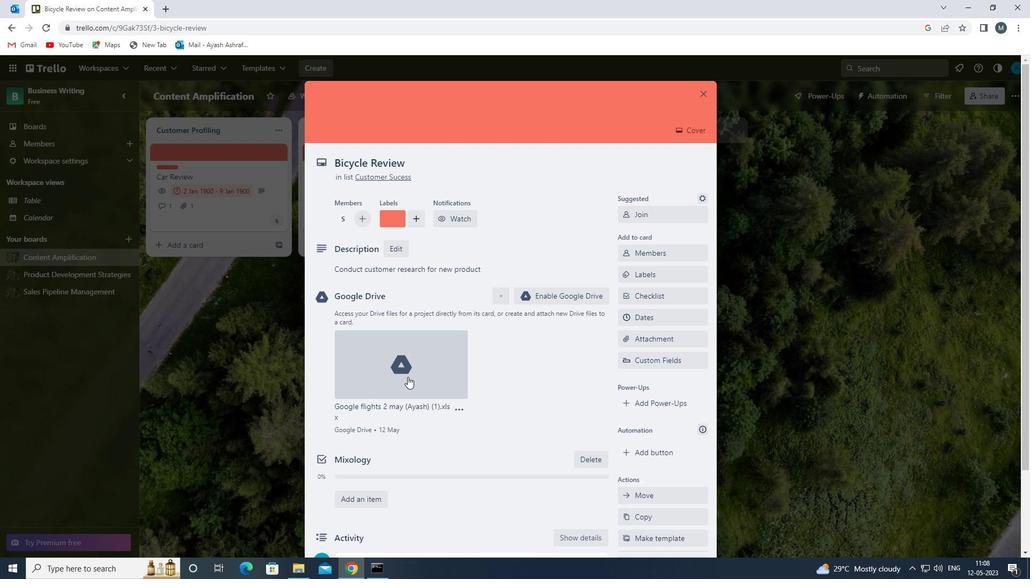 
Action: Mouse scrolled (410, 374) with delta (0, 0)
Screenshot: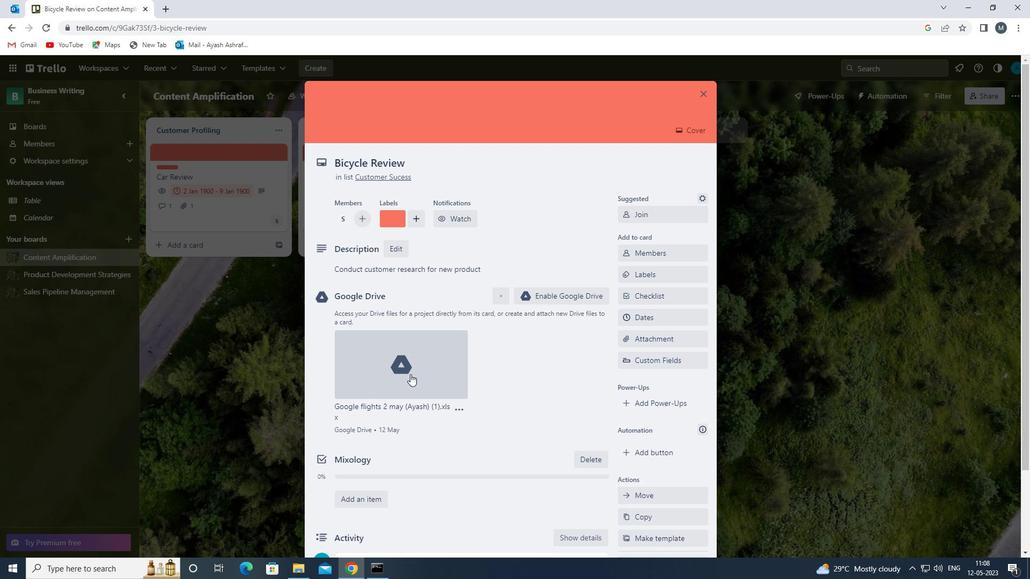 
Action: Mouse moved to (408, 471)
Screenshot: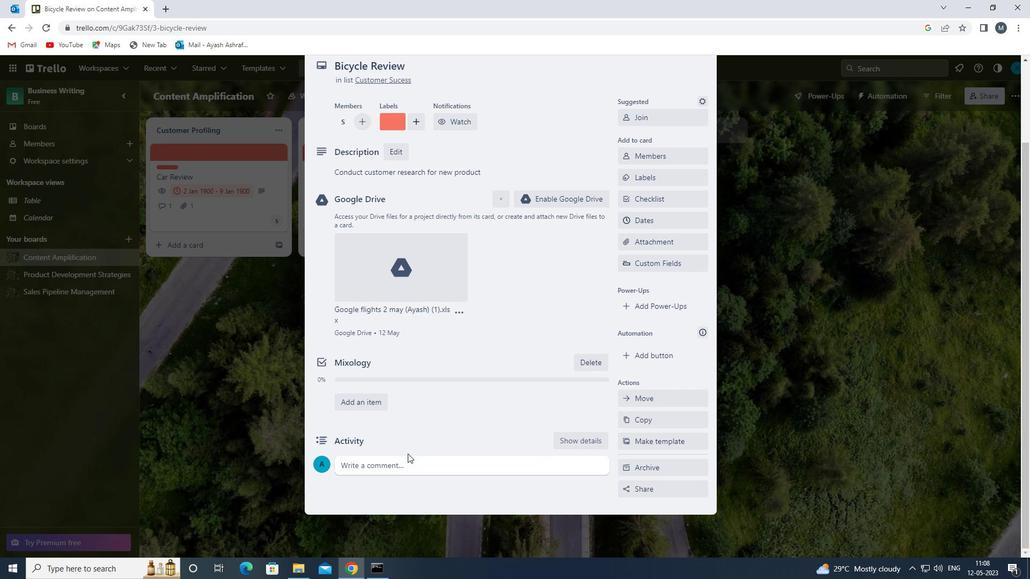 
Action: Mouse pressed left at (408, 471)
Screenshot: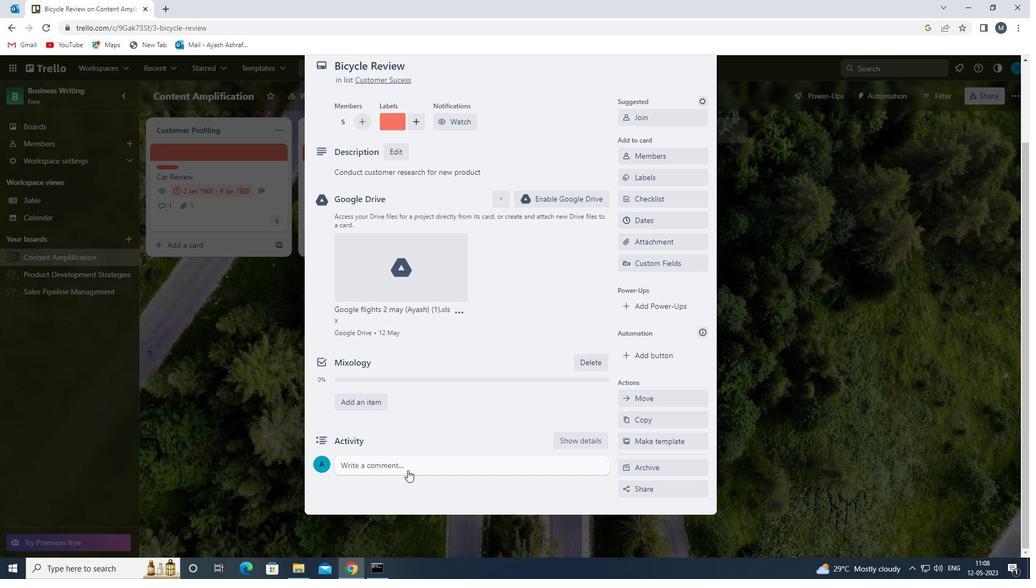 
Action: Mouse moved to (412, 499)
Screenshot: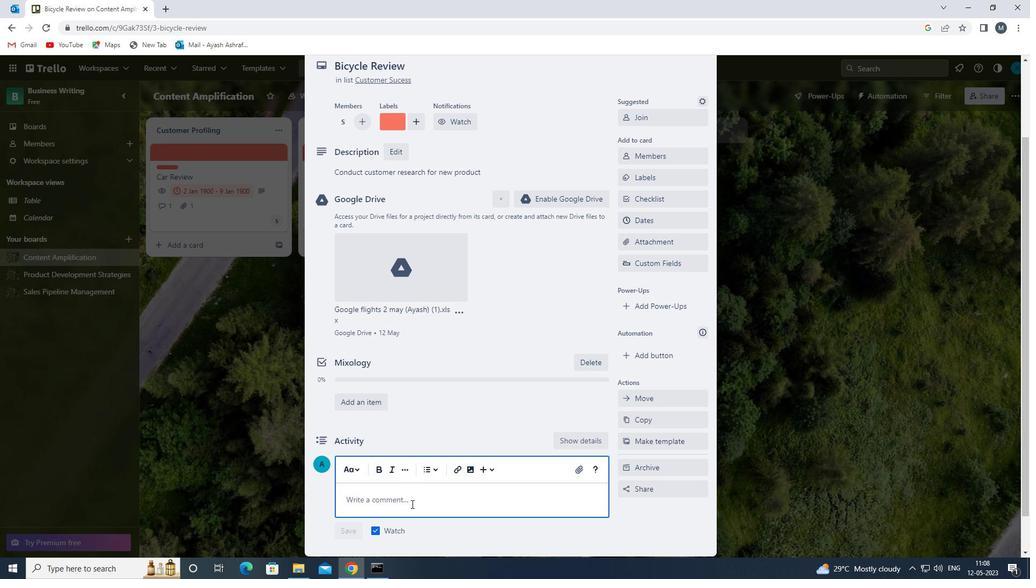 
Action: Mouse pressed left at (412, 499)
Screenshot: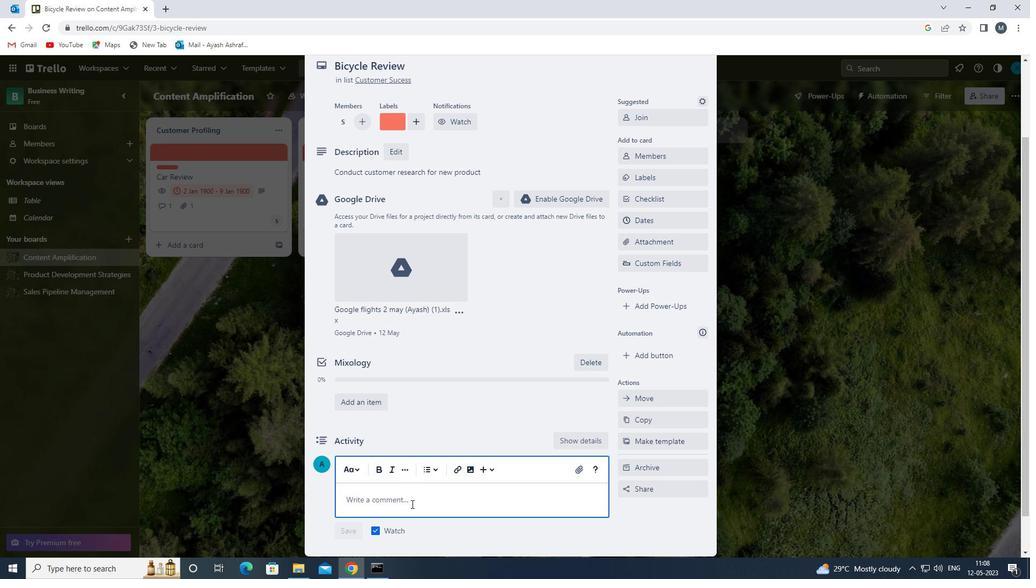 
Action: Mouse moved to (411, 499)
Screenshot: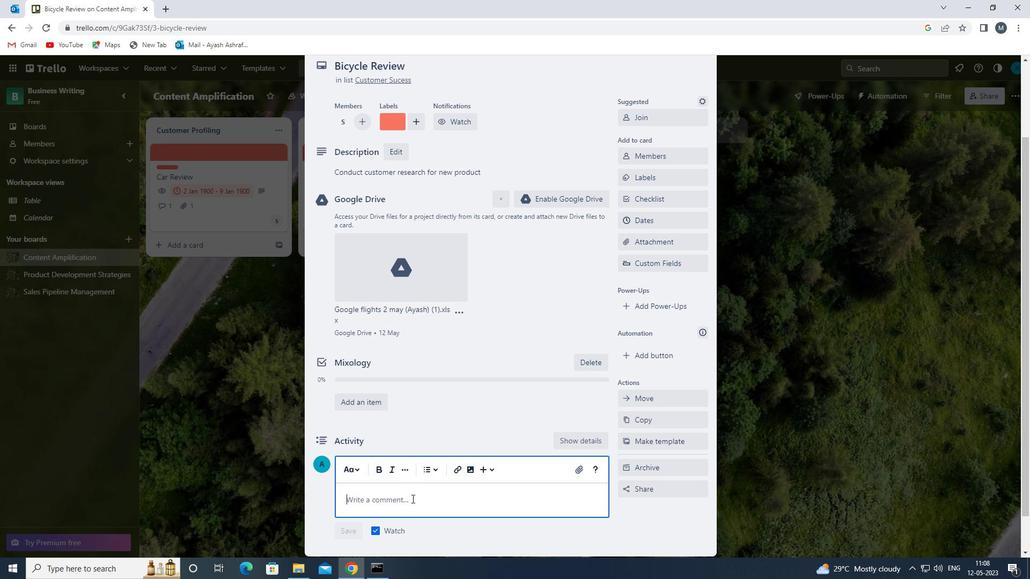
Action: Key pressed <Key.shift>WE<Key.space>SHOULD<Key.space>APPROACH<Key.space>THIS<Key.space>TASK<Key.space>WITH<Key.space>A<Key.space>SENSE<Key.space>OF<Key.space>CURIOSITY<Key.space>AND<Key.space>A<Key.space>WILLINGNESS<Key.space>TO<Key.space>EXPERIMENT<Key.space>WITH<Key.space>NEW<Key.space>IDEAS<Key.space>AND<Key.space>APPROACHES<Key.space><Key.backspace>
Screenshot: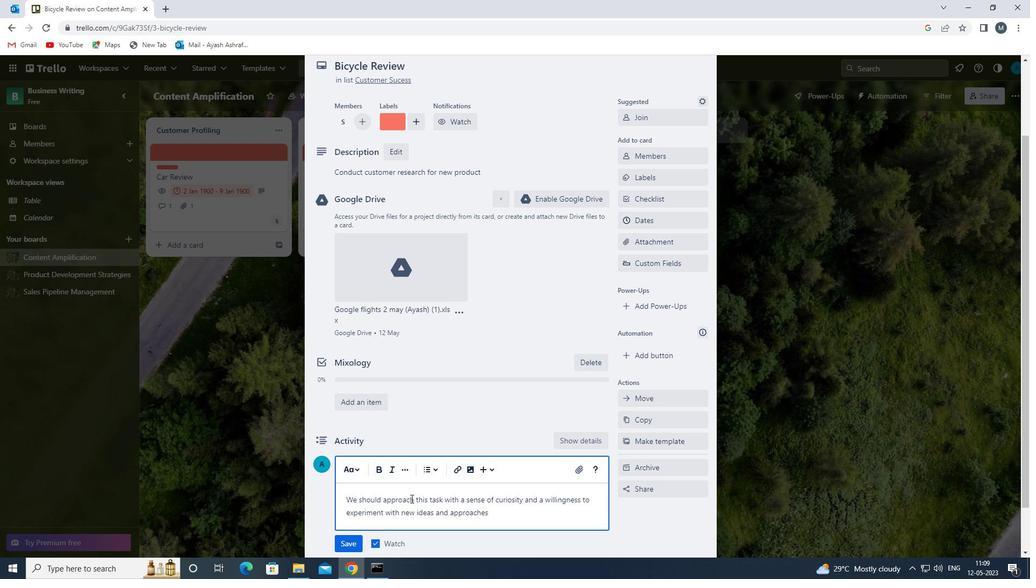 
Action: Mouse moved to (353, 542)
Screenshot: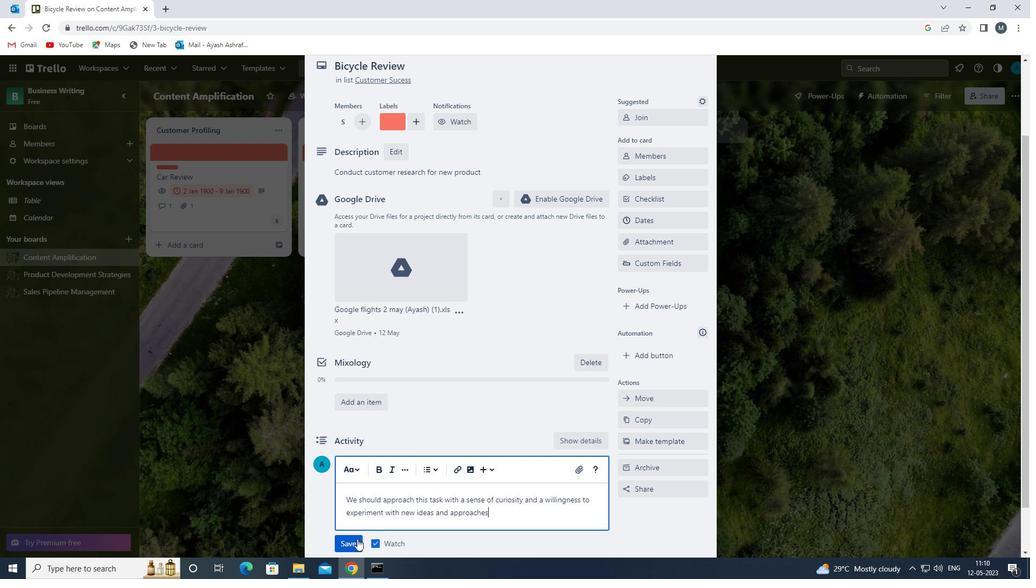 
Action: Mouse pressed left at (353, 542)
Screenshot: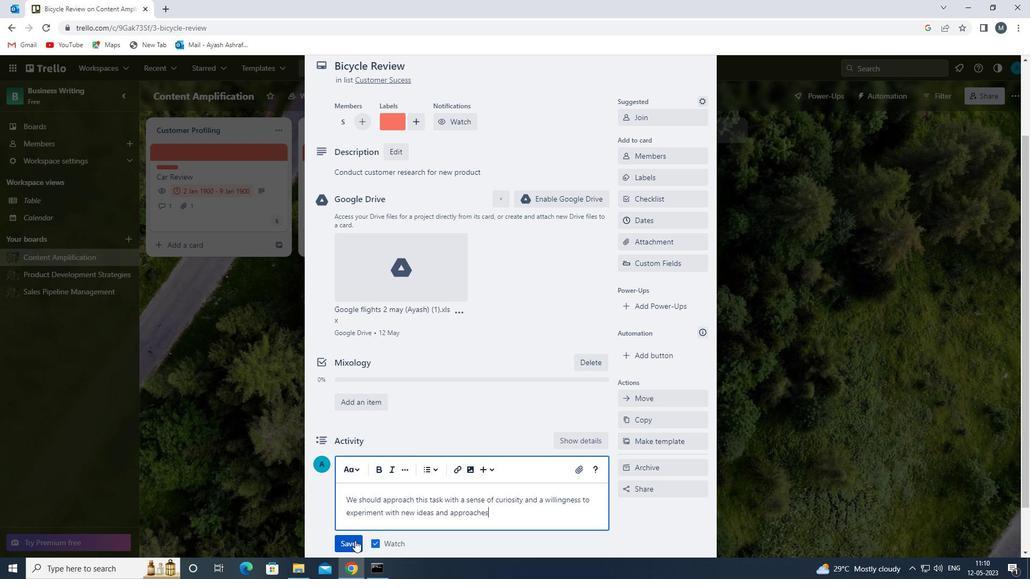 
Action: Mouse moved to (662, 221)
Screenshot: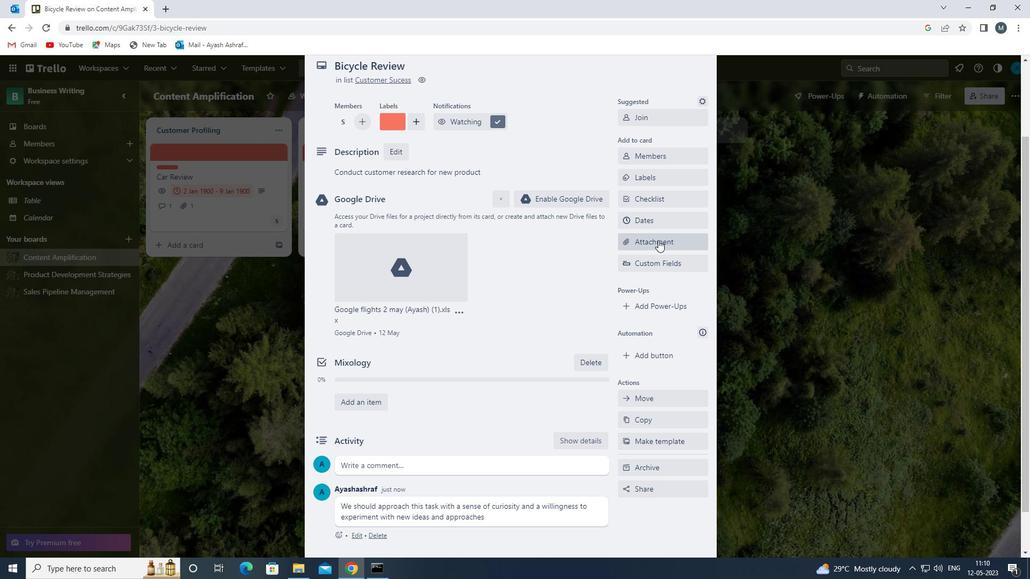 
Action: Mouse pressed left at (662, 221)
Screenshot: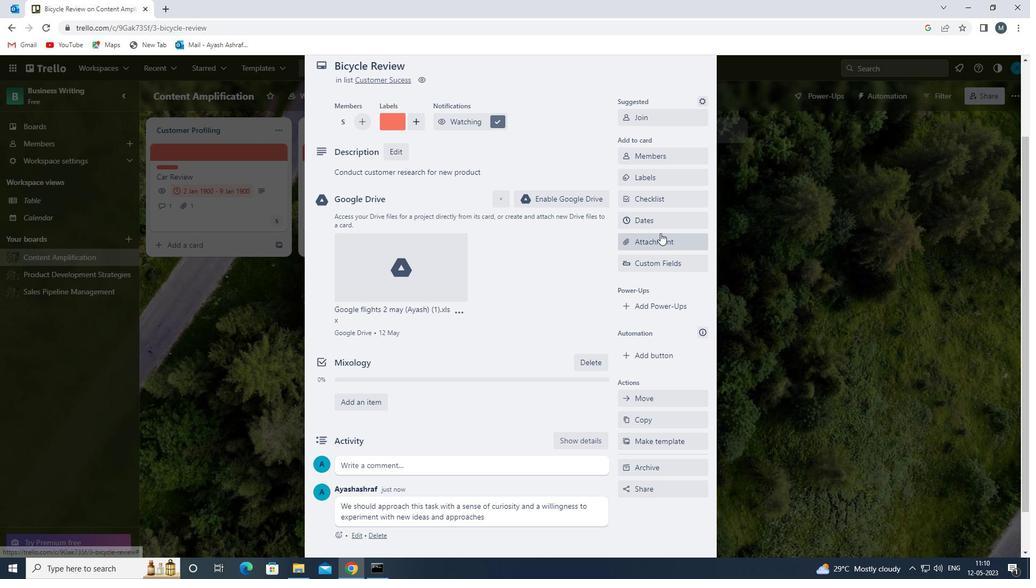 
Action: Mouse moved to (624, 289)
Screenshot: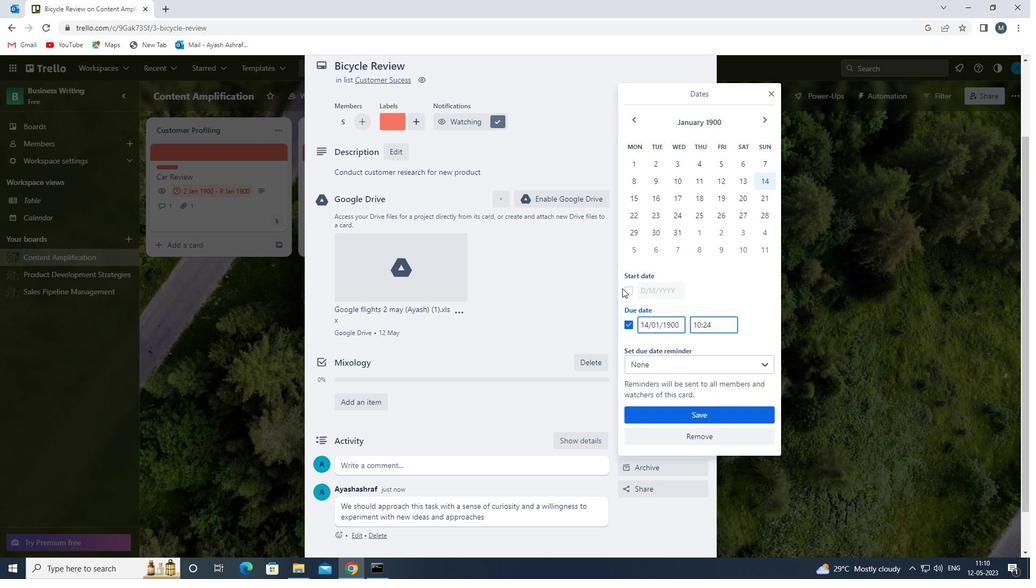 
Action: Mouse pressed left at (624, 289)
Screenshot: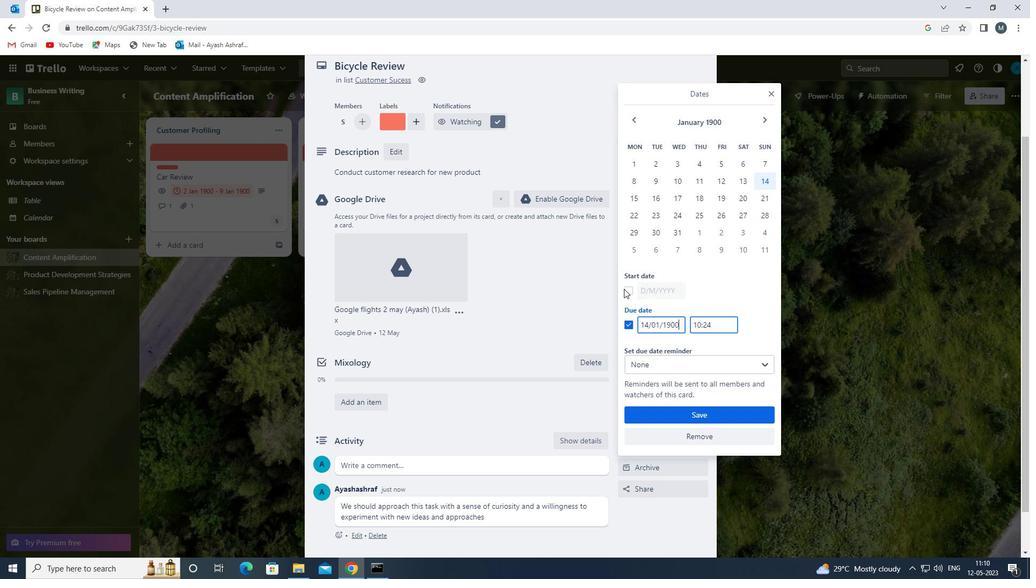
Action: Mouse moved to (629, 288)
Screenshot: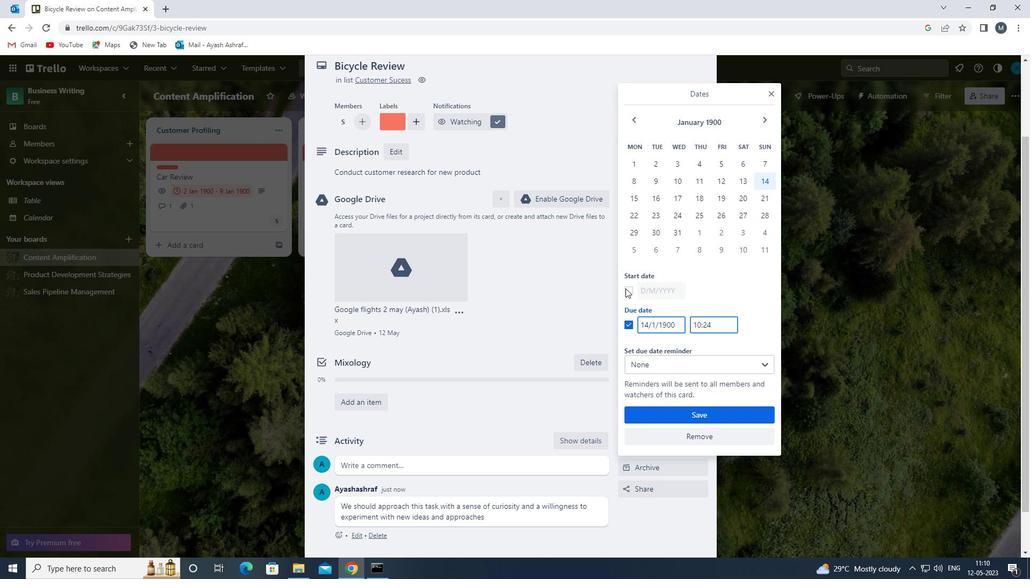 
Action: Mouse pressed left at (629, 288)
Screenshot: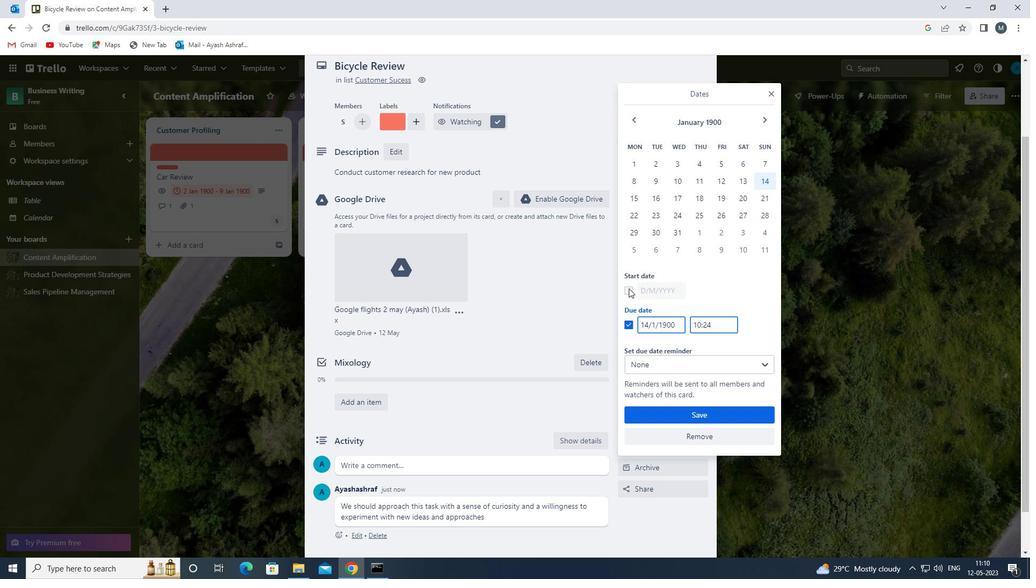 
Action: Mouse moved to (646, 293)
Screenshot: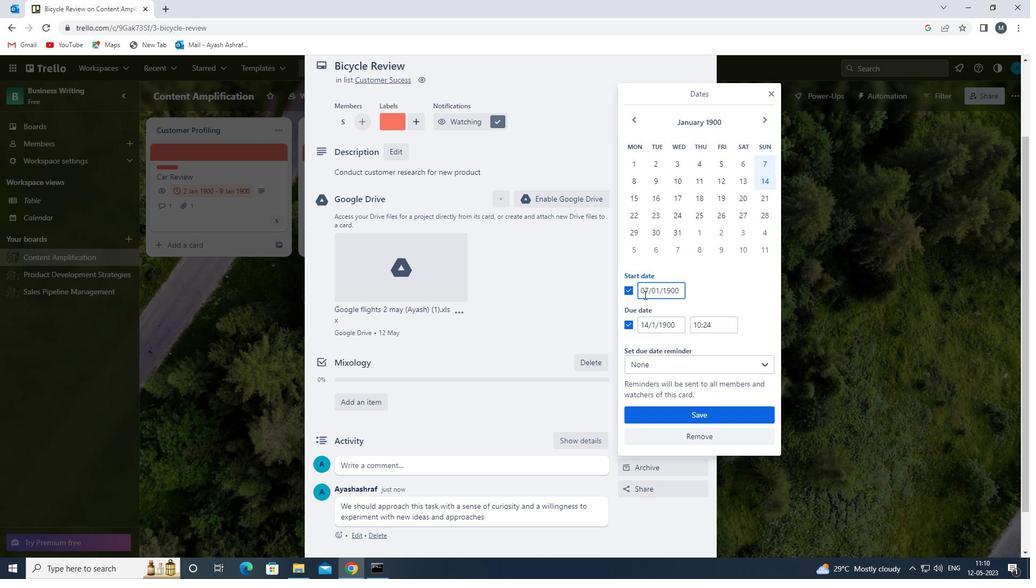 
Action: Mouse pressed left at (646, 293)
Screenshot: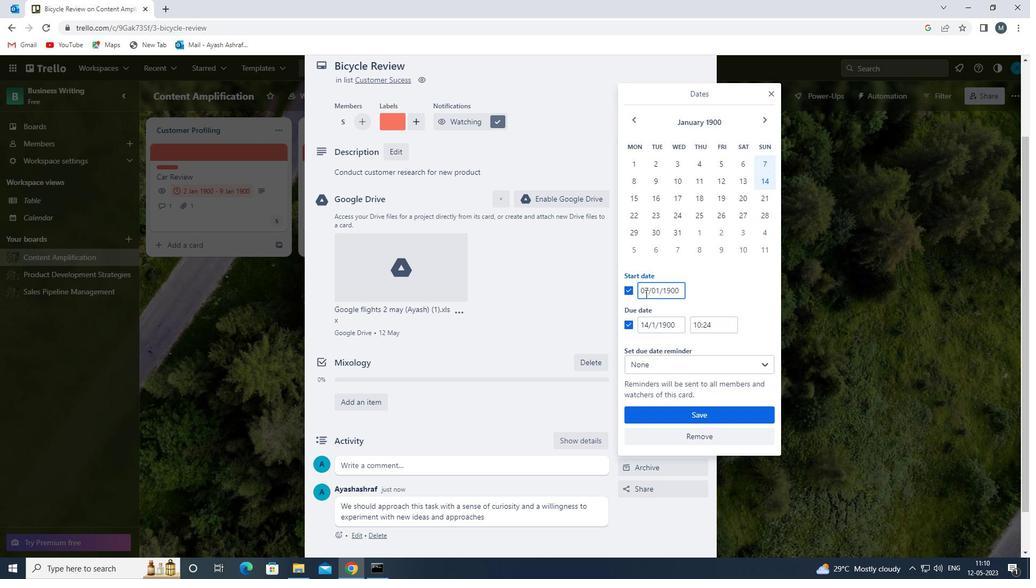 
Action: Mouse moved to (644, 289)
Screenshot: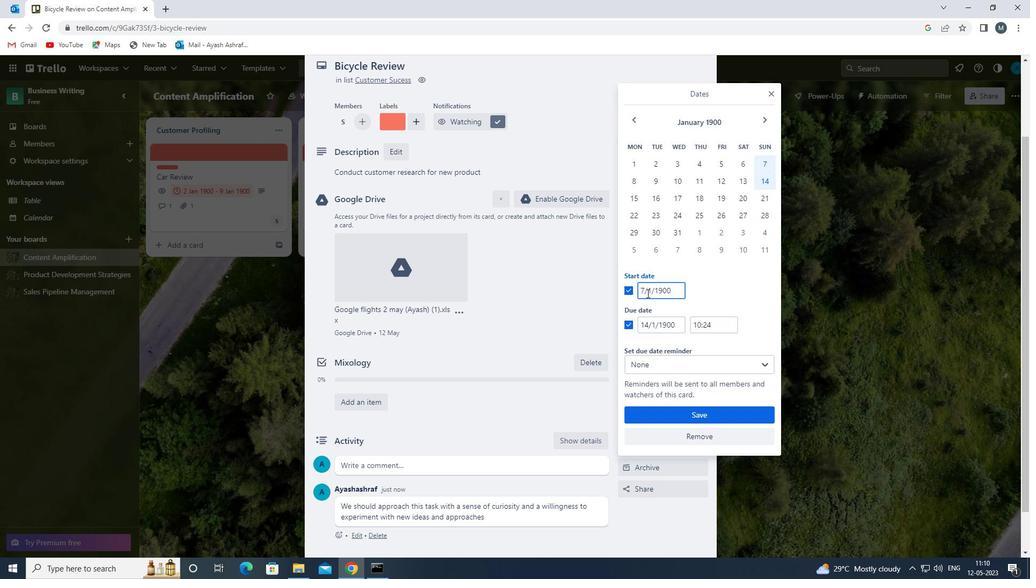 
Action: Mouse pressed left at (644, 289)
Screenshot: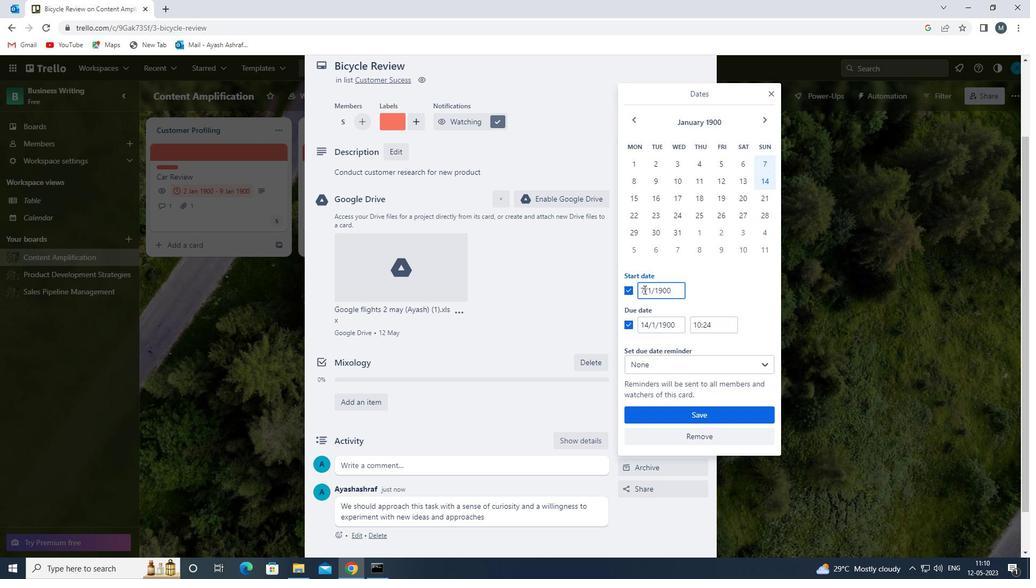 
Action: Mouse moved to (648, 300)
Screenshot: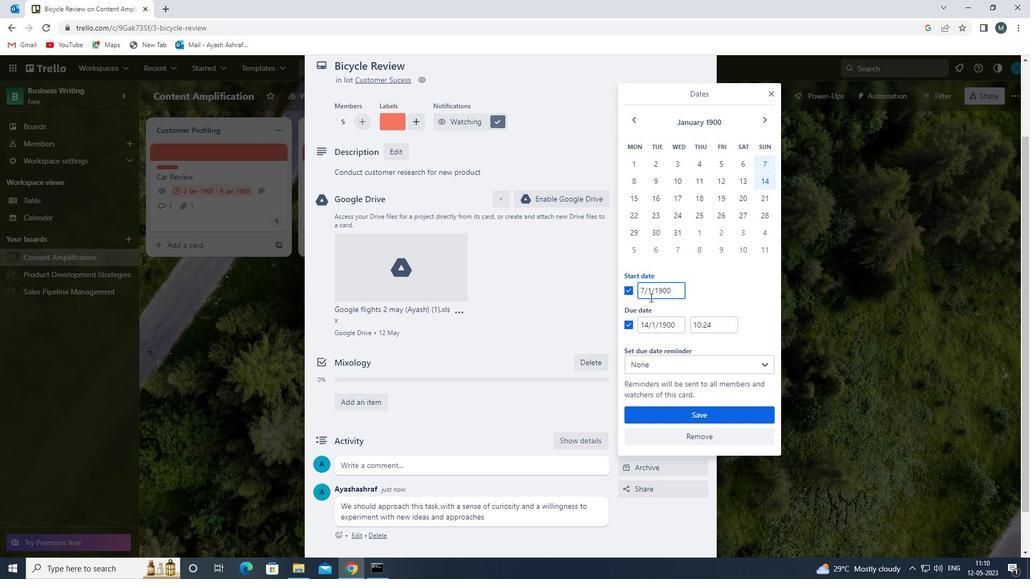
Action: Key pressed <Key.backspace><Key.backspace><<96>><<104>>
Screenshot: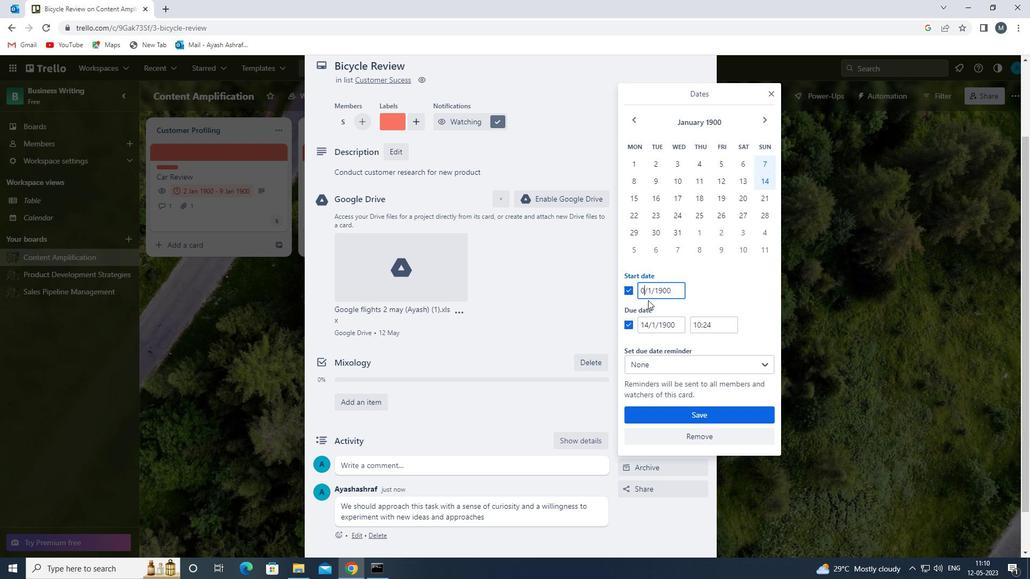 
Action: Mouse moved to (651, 291)
Screenshot: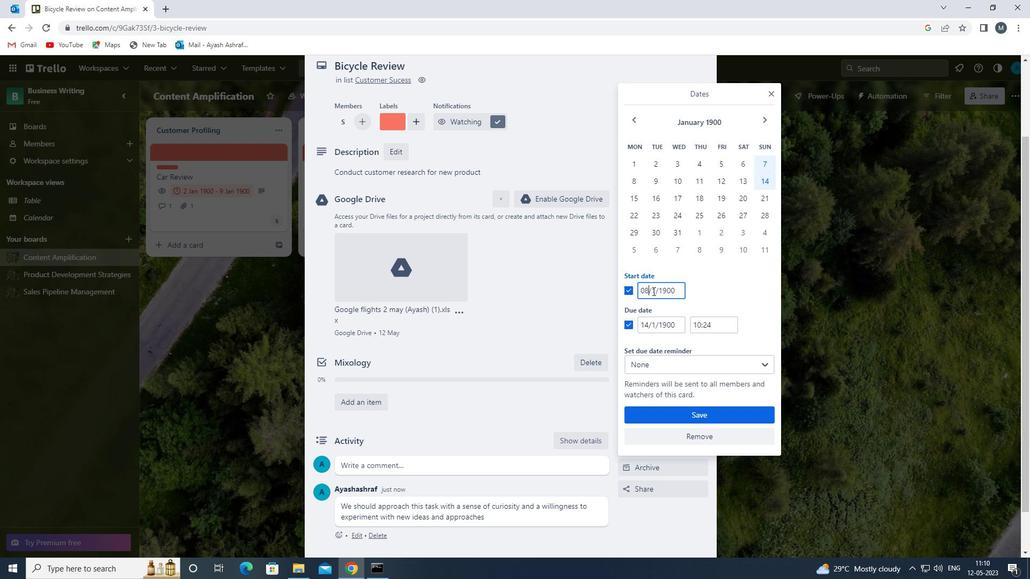 
Action: Mouse pressed left at (651, 291)
Screenshot: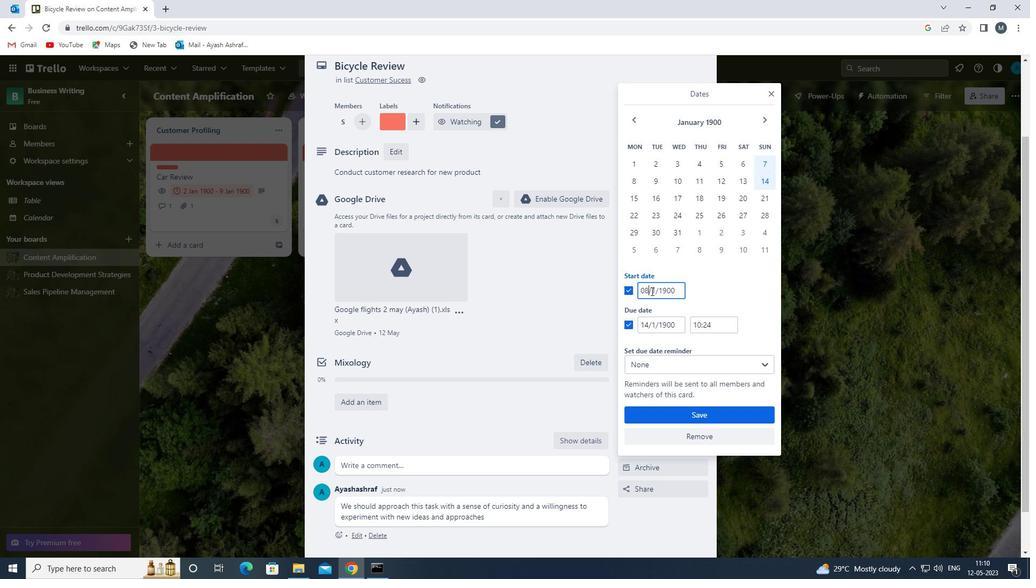 
Action: Mouse moved to (664, 295)
Screenshot: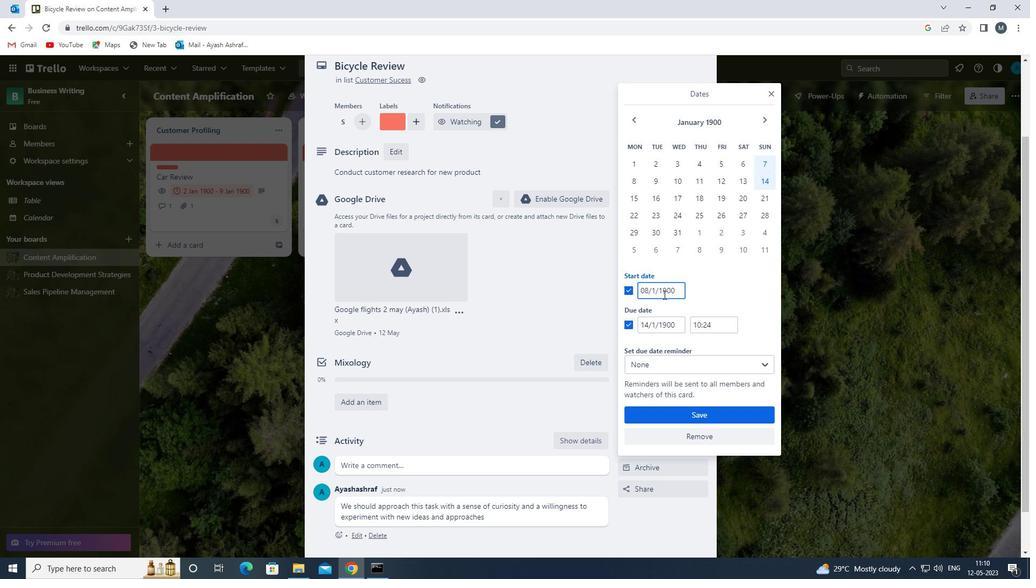 
Action: Key pressed <<96>>
Screenshot: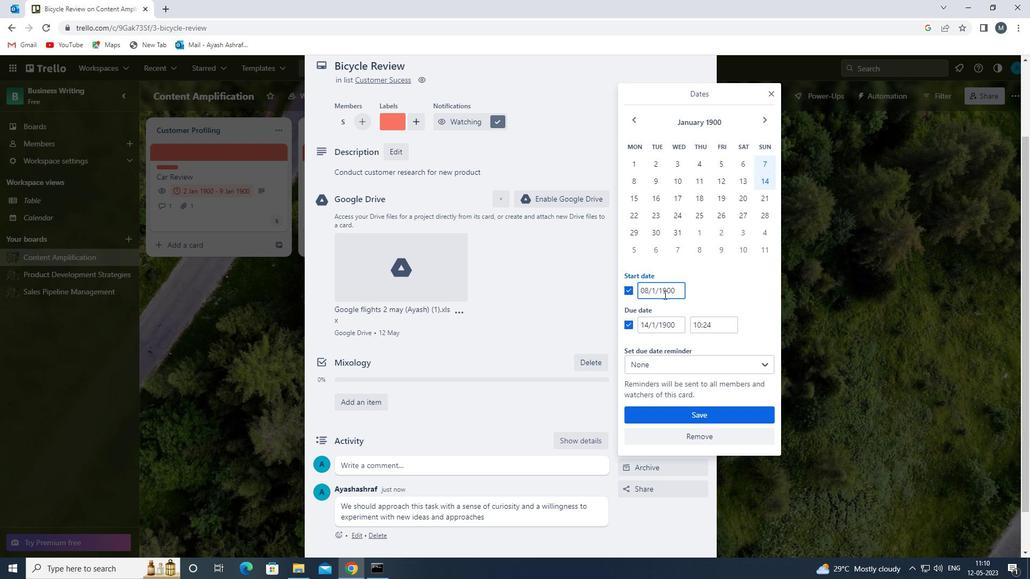 
Action: Mouse moved to (649, 324)
Screenshot: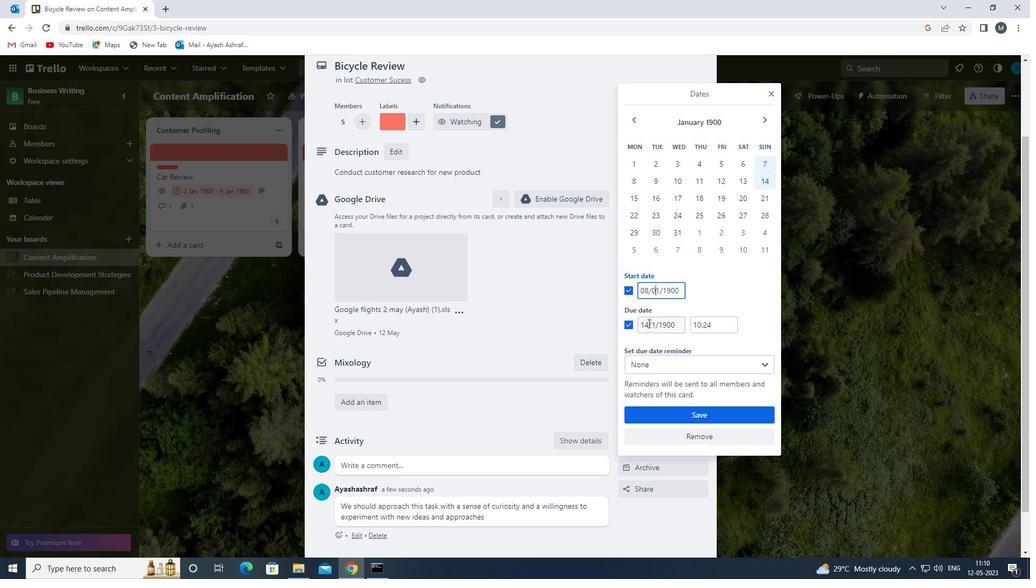 
Action: Mouse pressed left at (649, 324)
Screenshot: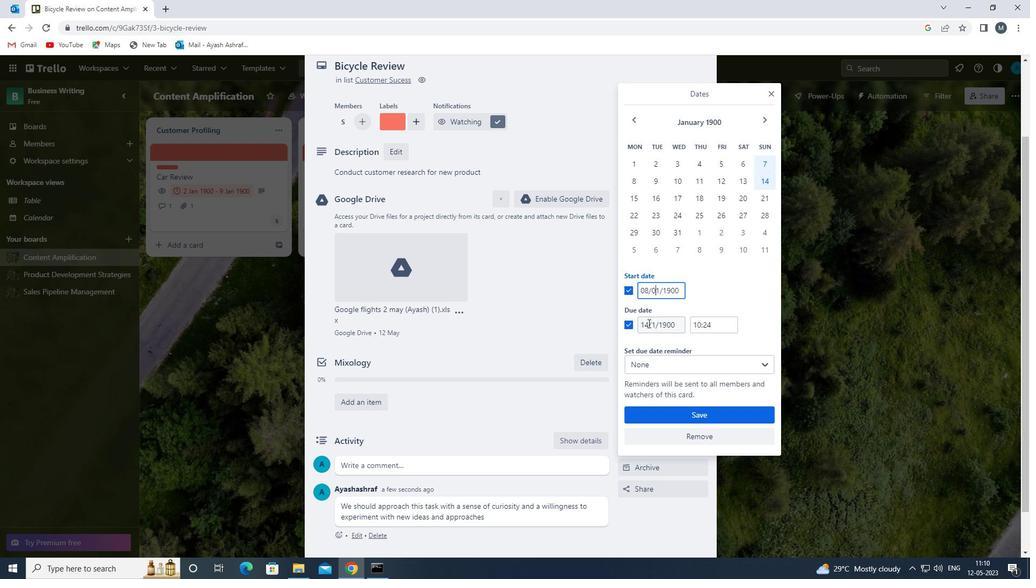 
Action: Mouse moved to (657, 323)
Screenshot: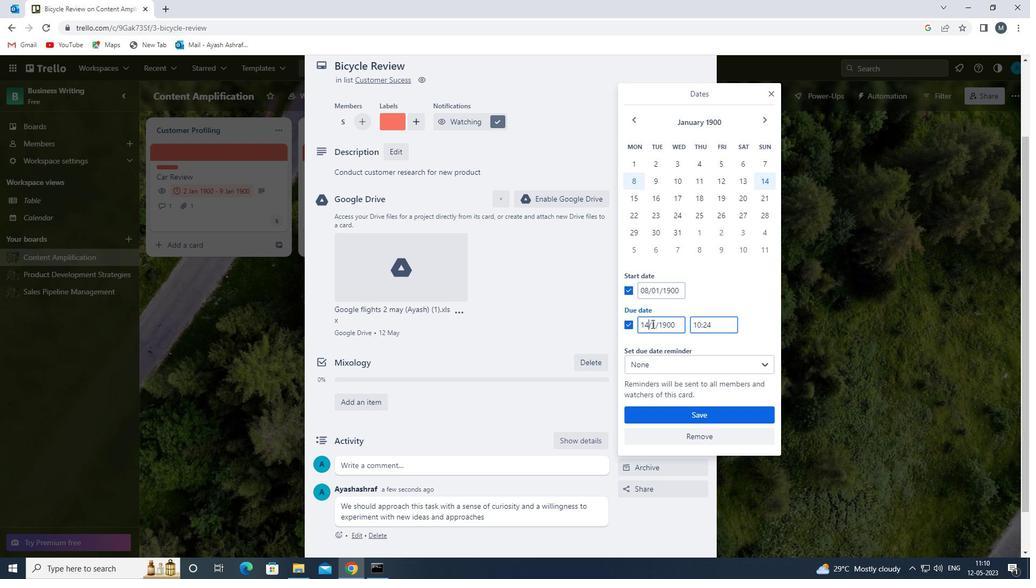 
Action: Key pressed <Key.backspace><<101>>
Screenshot: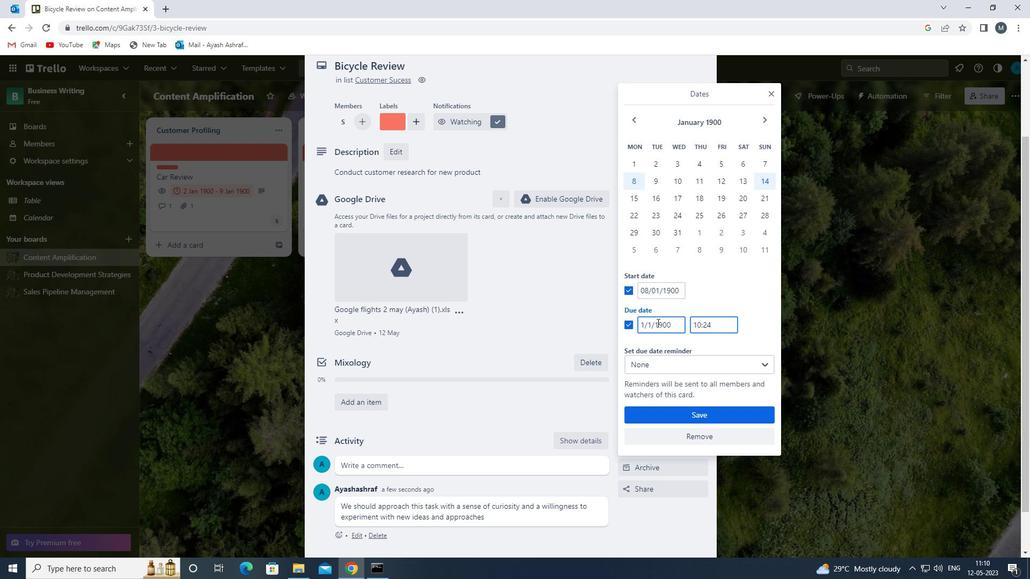 
Action: Mouse moved to (652, 327)
Screenshot: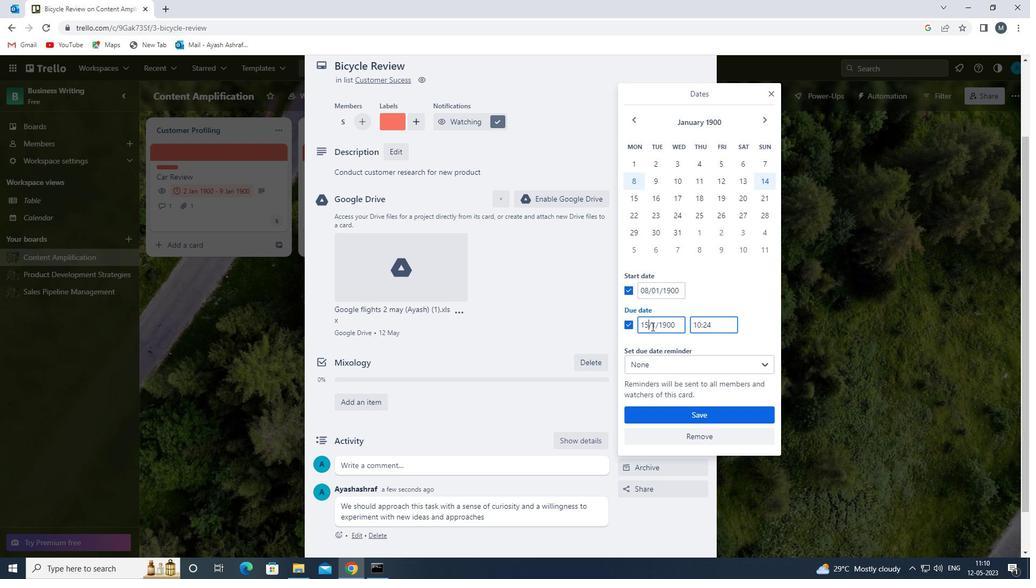 
Action: Mouse pressed left at (652, 327)
Screenshot: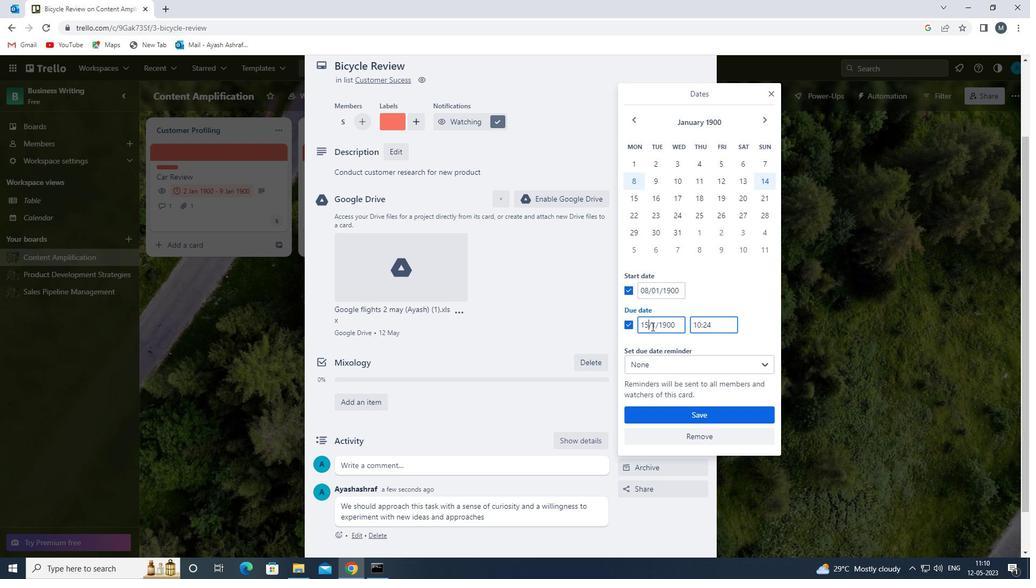 
Action: Mouse moved to (657, 330)
Screenshot: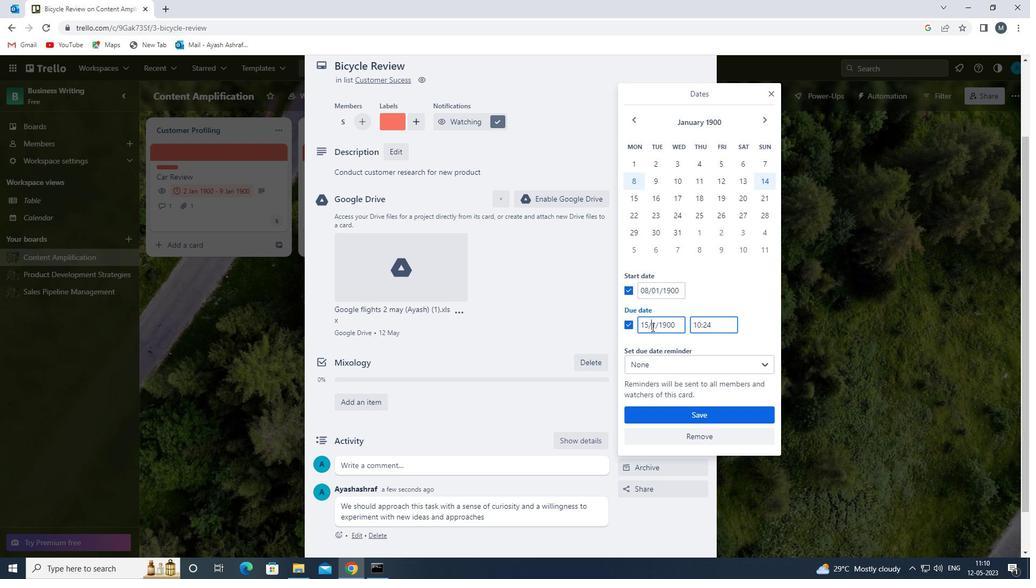 
Action: Key pressed <<96>>
Screenshot: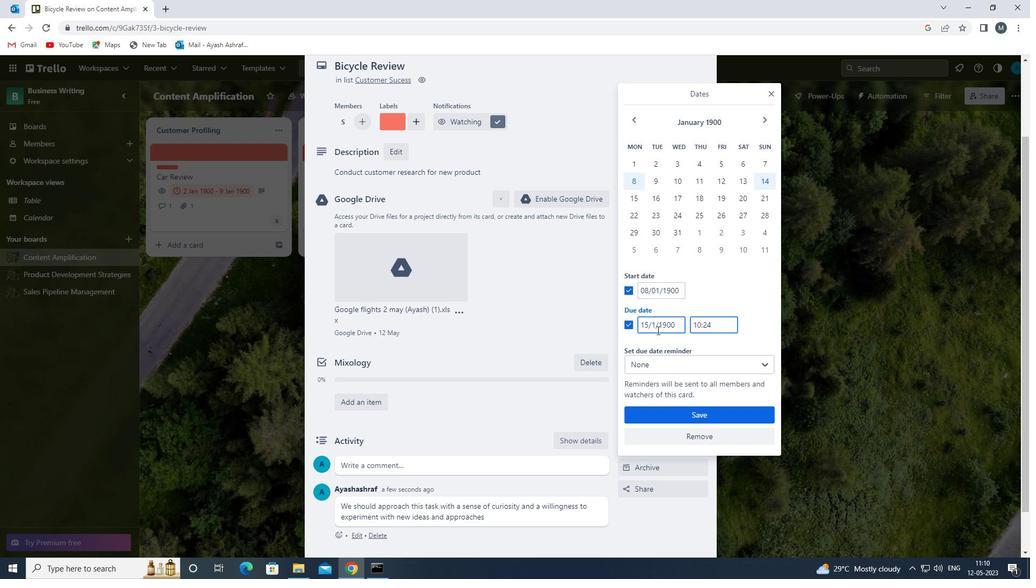 
Action: Mouse moved to (684, 418)
Screenshot: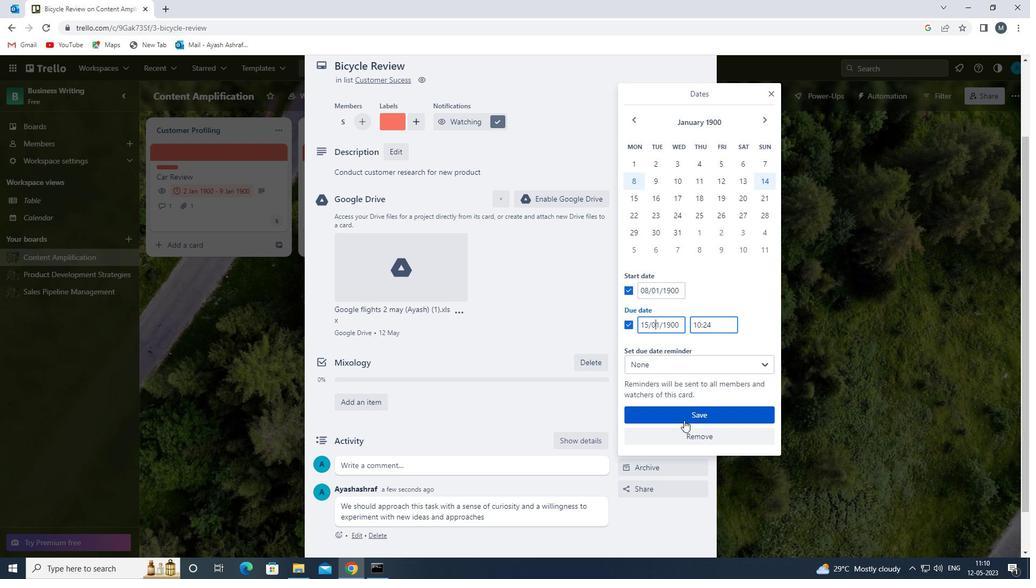 
Action: Mouse pressed left at (684, 418)
Screenshot: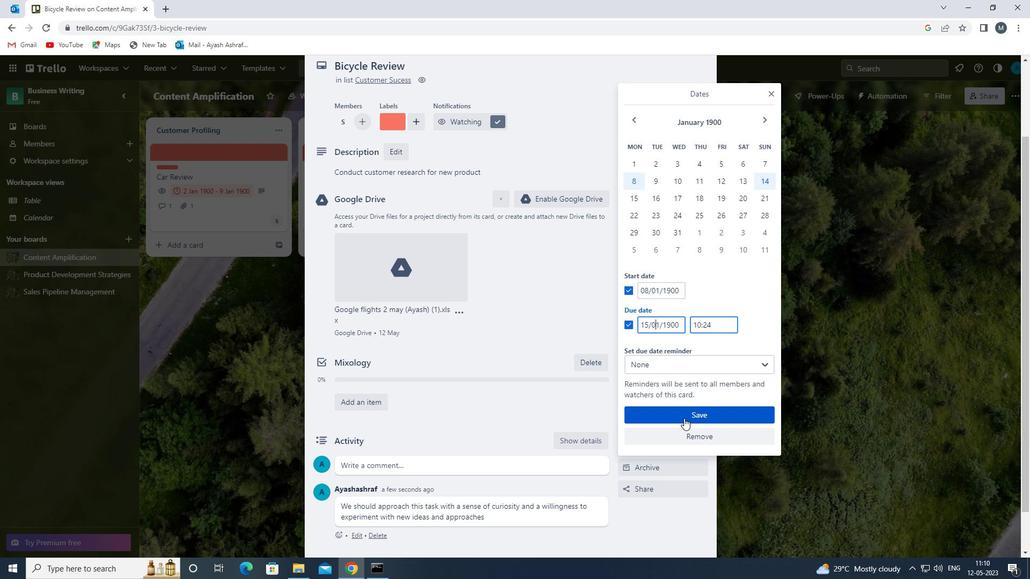 
Action: Mouse moved to (593, 418)
Screenshot: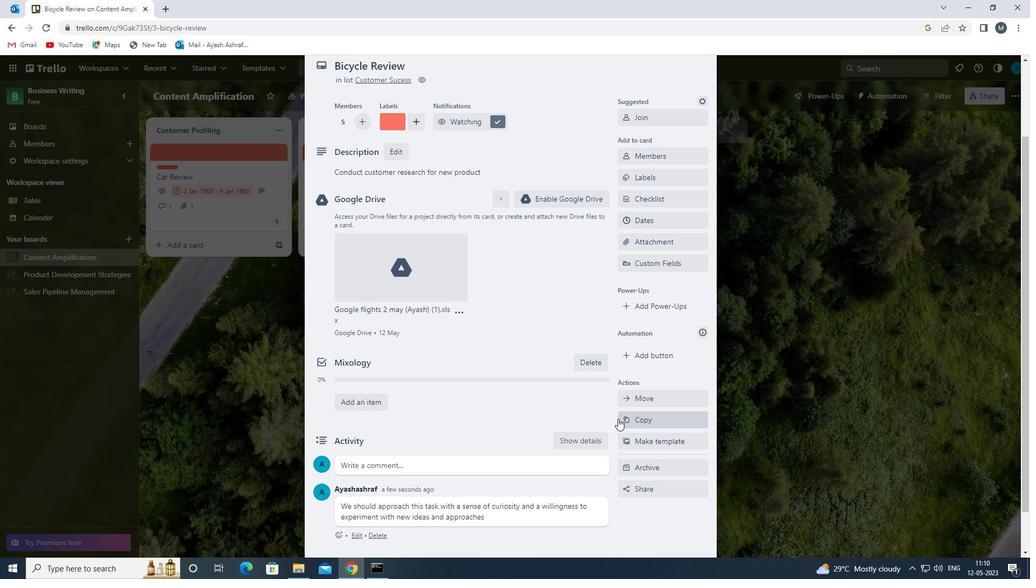 
Action: Mouse scrolled (593, 418) with delta (0, 0)
Screenshot: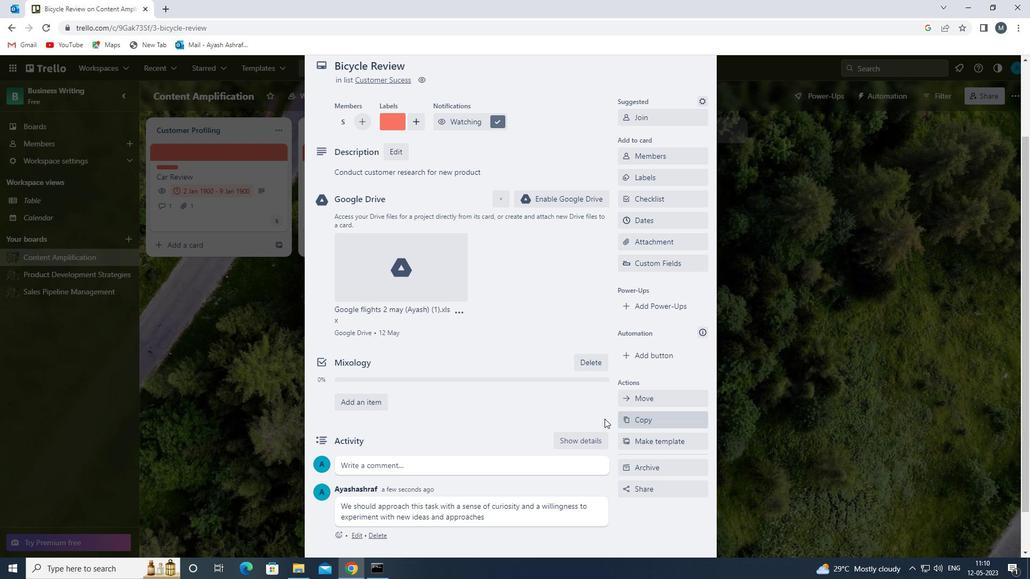 
Action: Mouse scrolled (593, 418) with delta (0, 0)
Screenshot: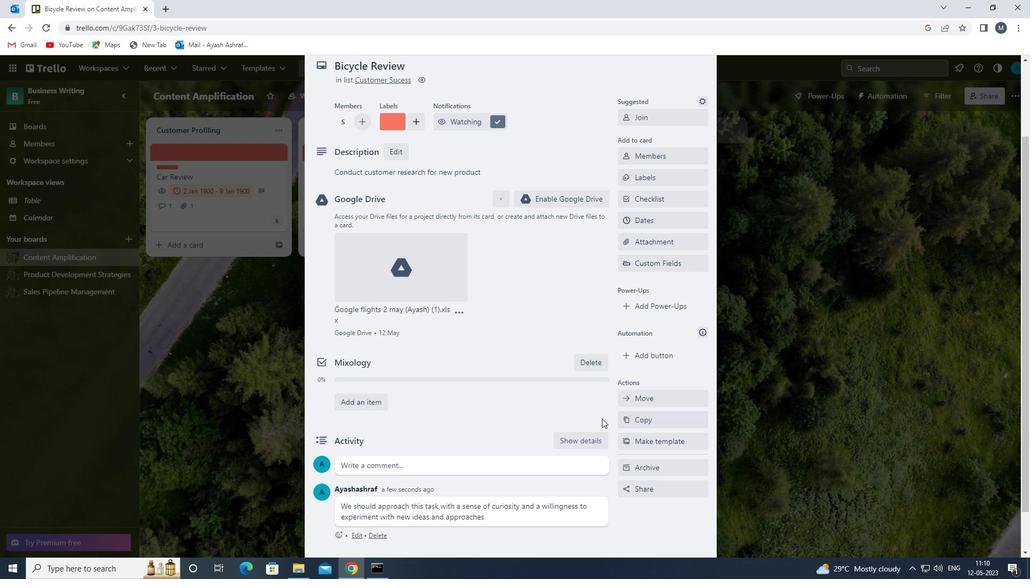 
Action: Mouse scrolled (593, 418) with delta (0, 0)
Screenshot: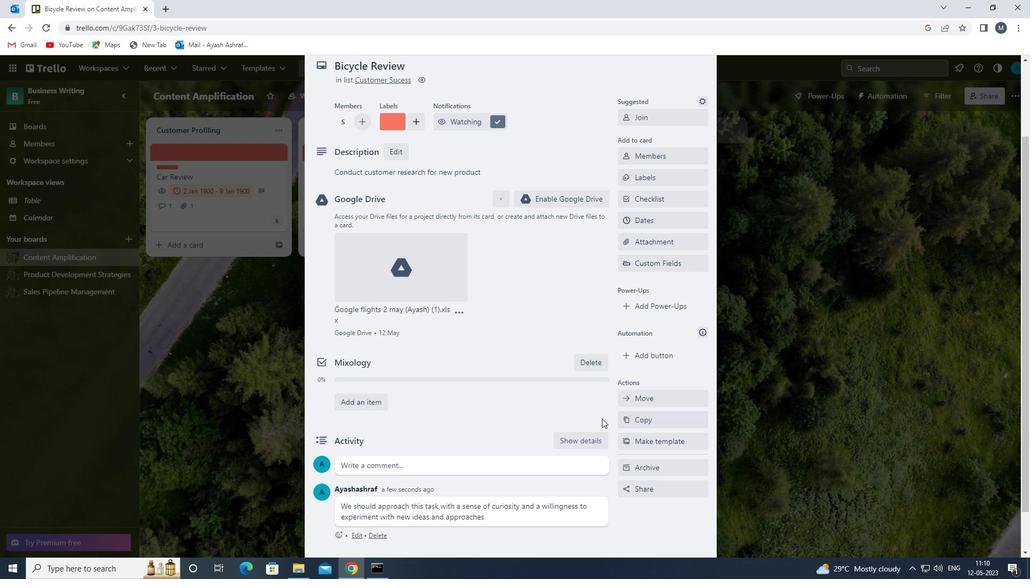 
Action: Mouse scrolled (593, 418) with delta (0, 0)
Screenshot: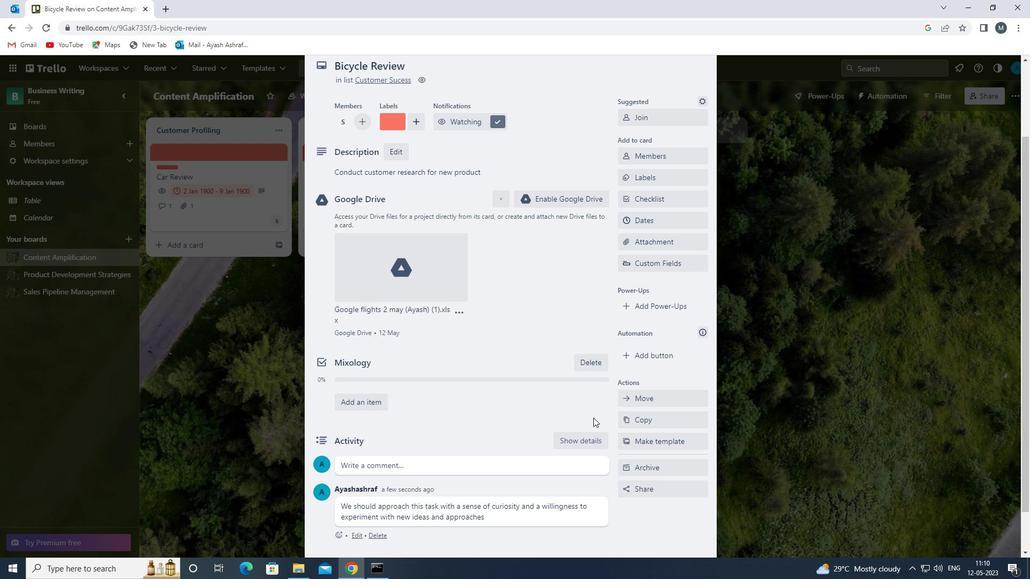 
Action: Mouse moved to (593, 415)
Screenshot: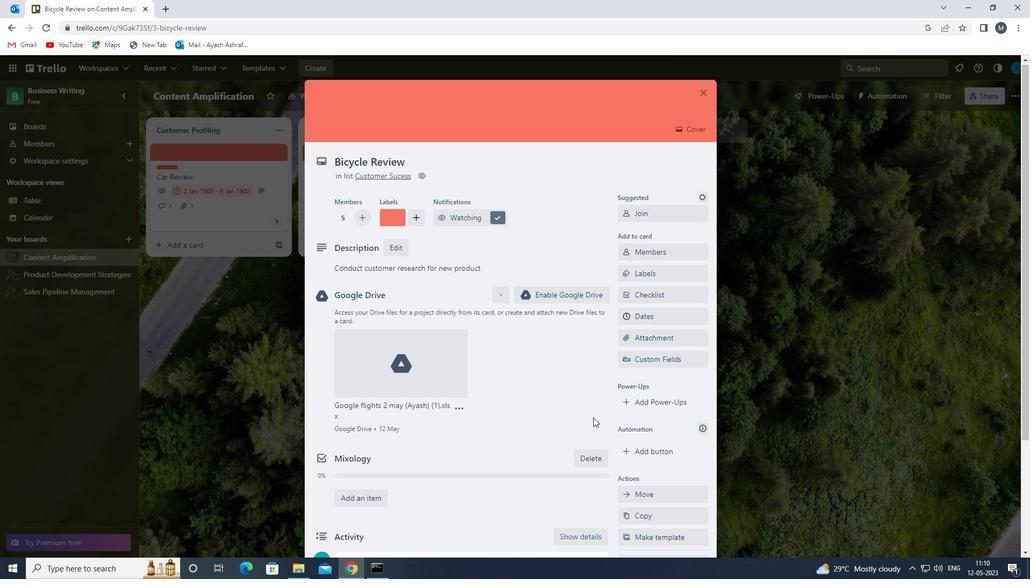 
